 Task: Browse the Ajio website and add beauty products to your wishlist.
Action: Mouse moved to (269, 311)
Screenshot: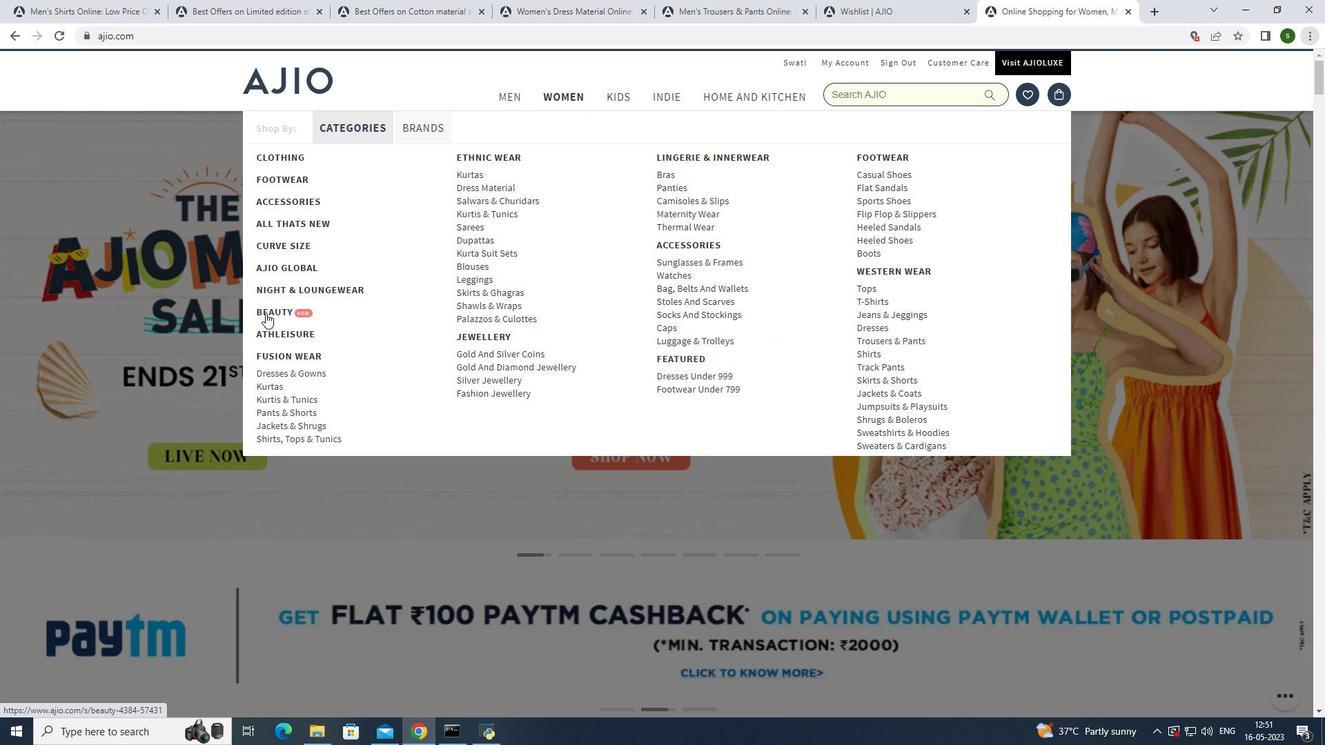 
Action: Mouse pressed left at (269, 311)
Screenshot: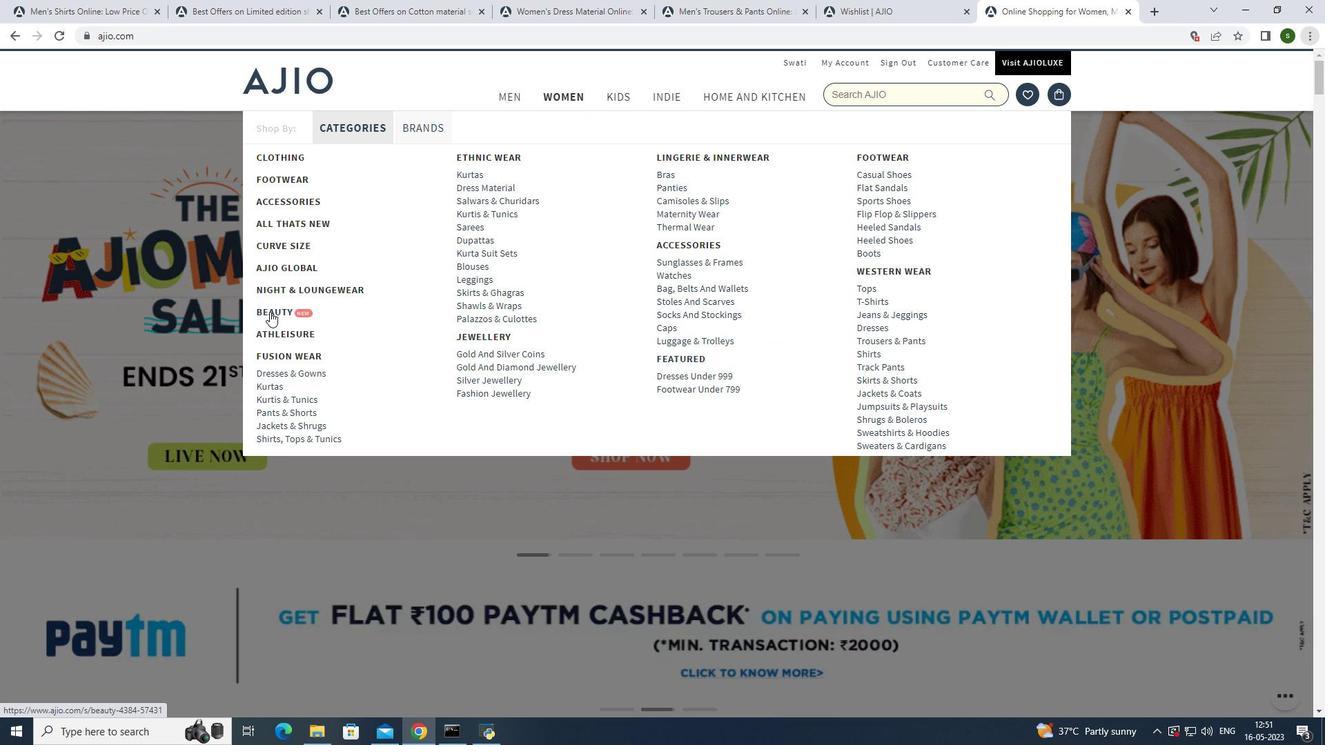 
Action: Mouse moved to (512, 304)
Screenshot: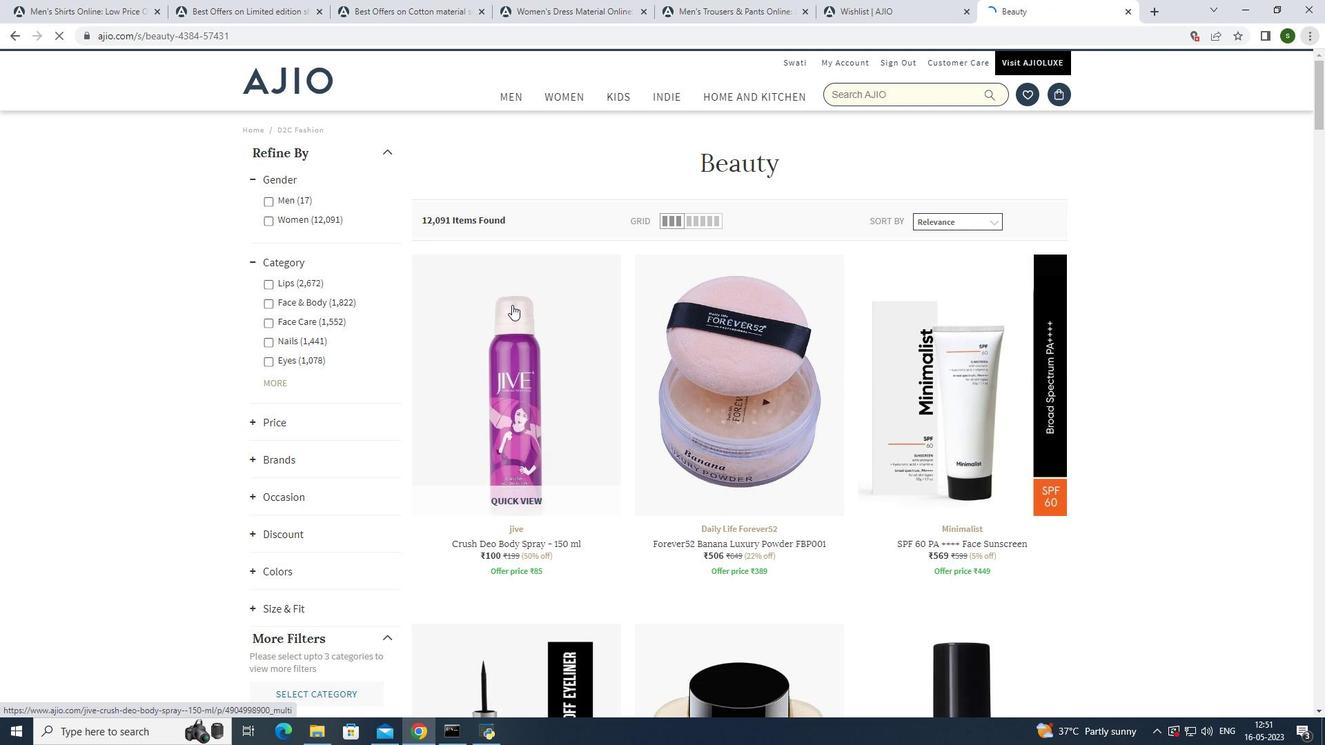 
Action: Mouse scrolled (512, 303) with delta (0, 0)
Screenshot: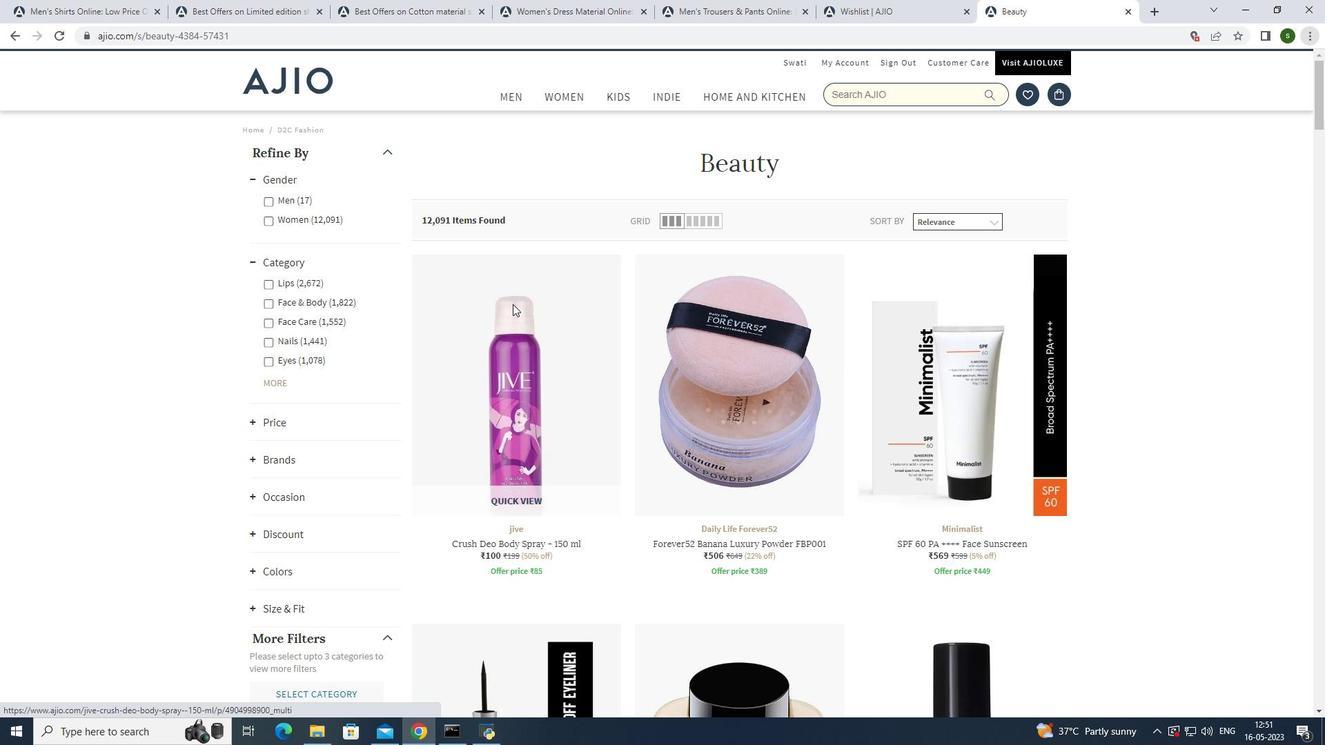 
Action: Mouse scrolled (512, 303) with delta (0, 0)
Screenshot: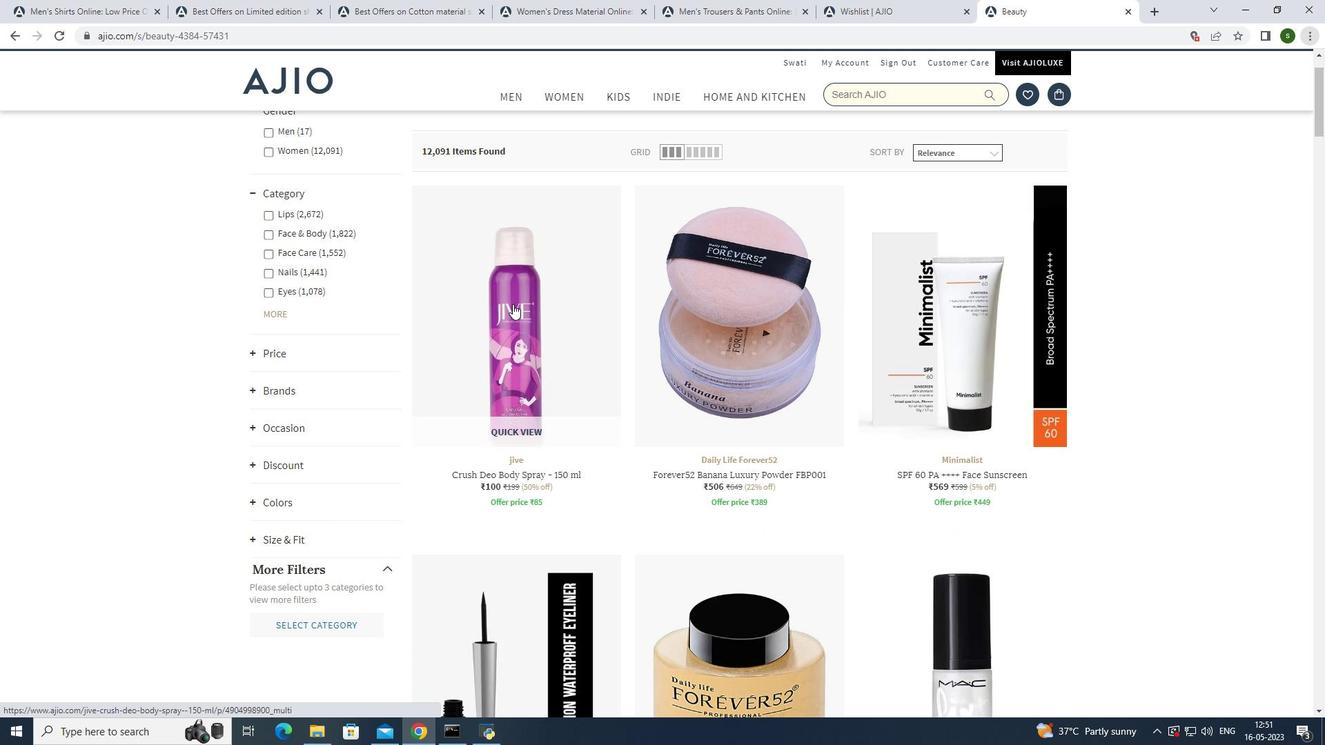 
Action: Mouse scrolled (512, 303) with delta (0, 0)
Screenshot: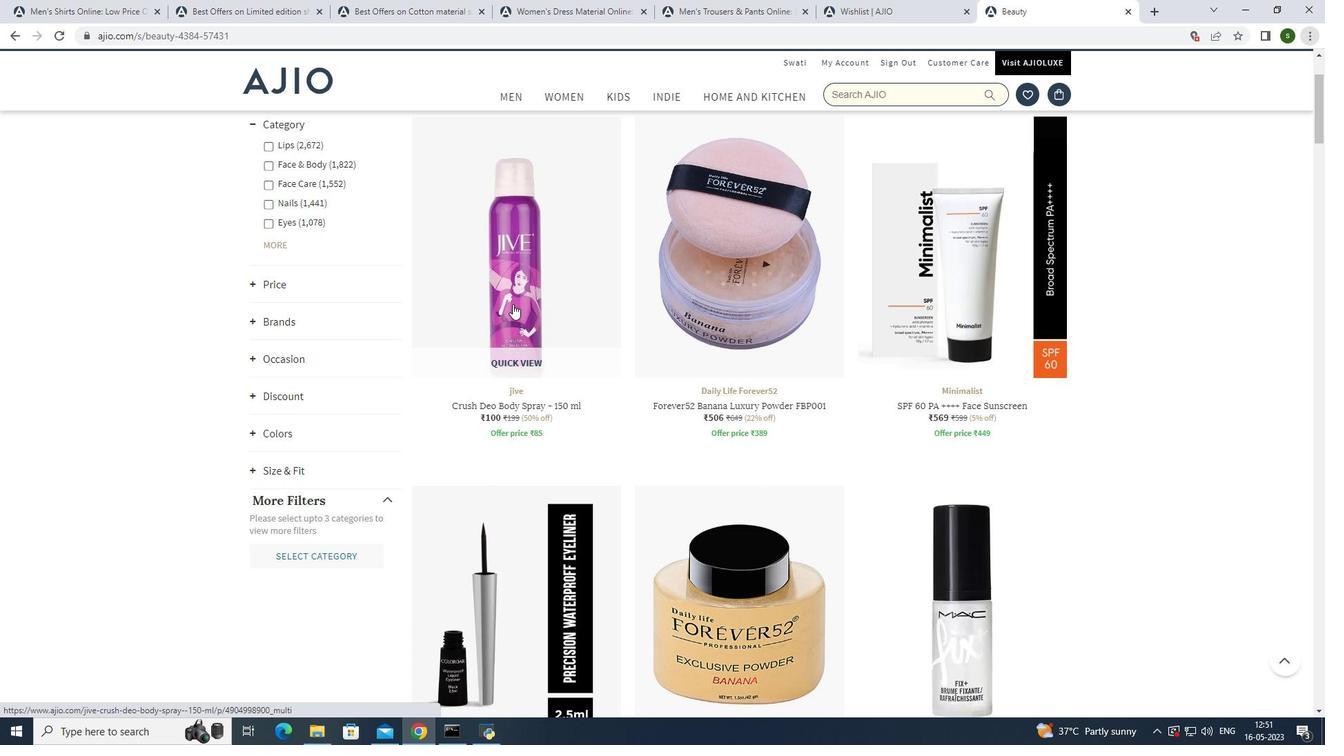 
Action: Mouse scrolled (512, 303) with delta (0, 0)
Screenshot: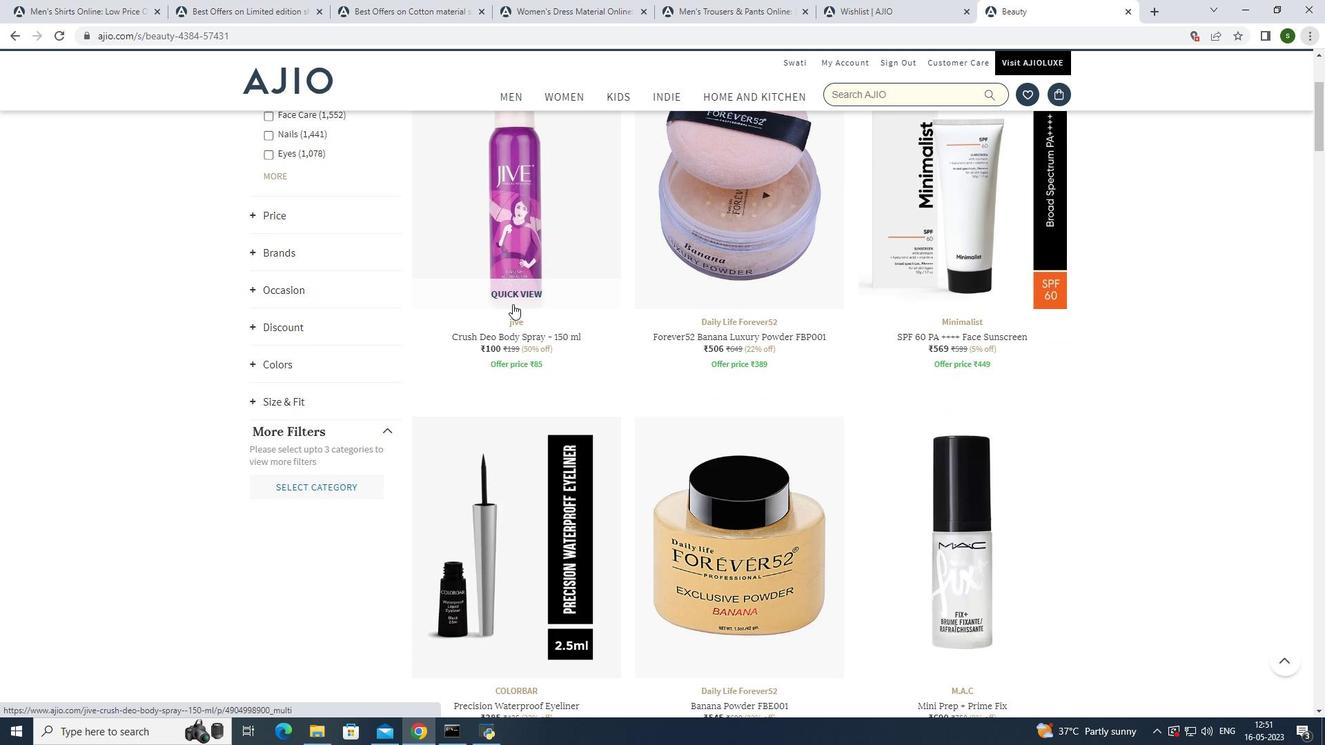 
Action: Mouse scrolled (512, 303) with delta (0, 0)
Screenshot: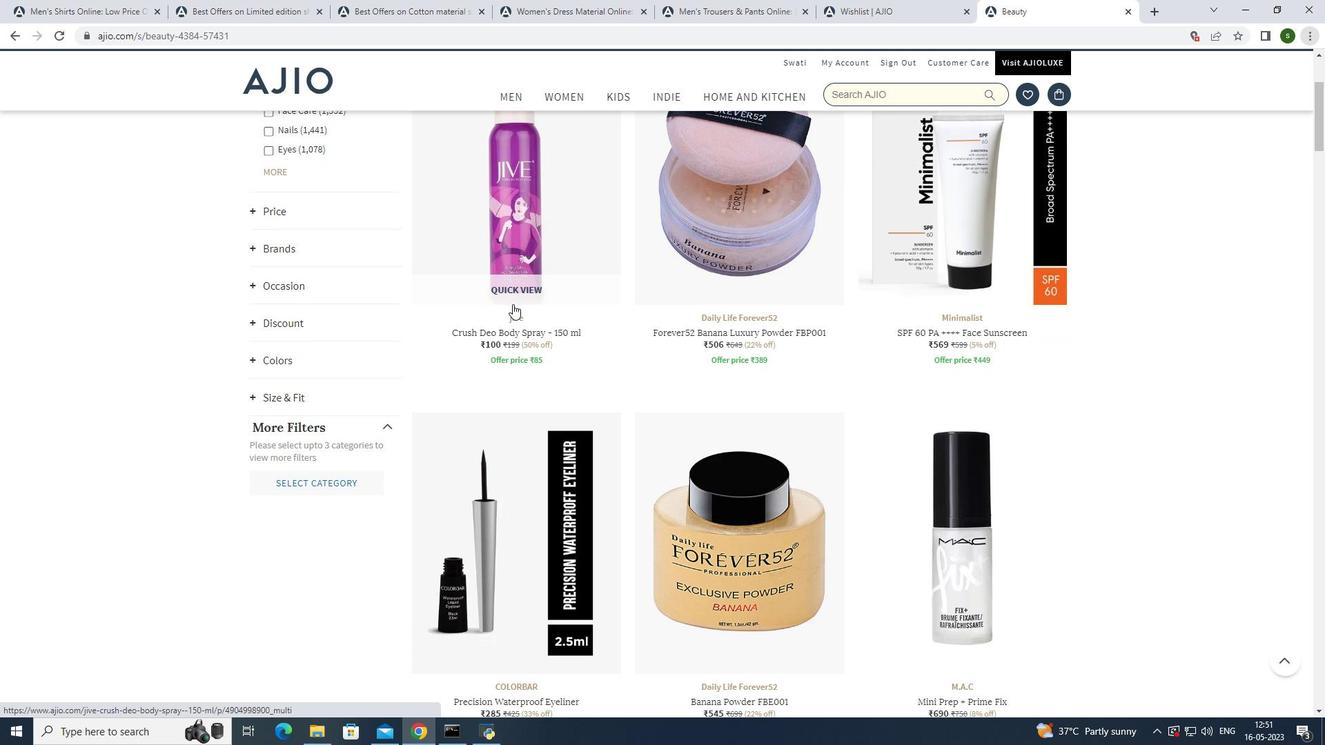 
Action: Mouse scrolled (512, 303) with delta (0, 0)
Screenshot: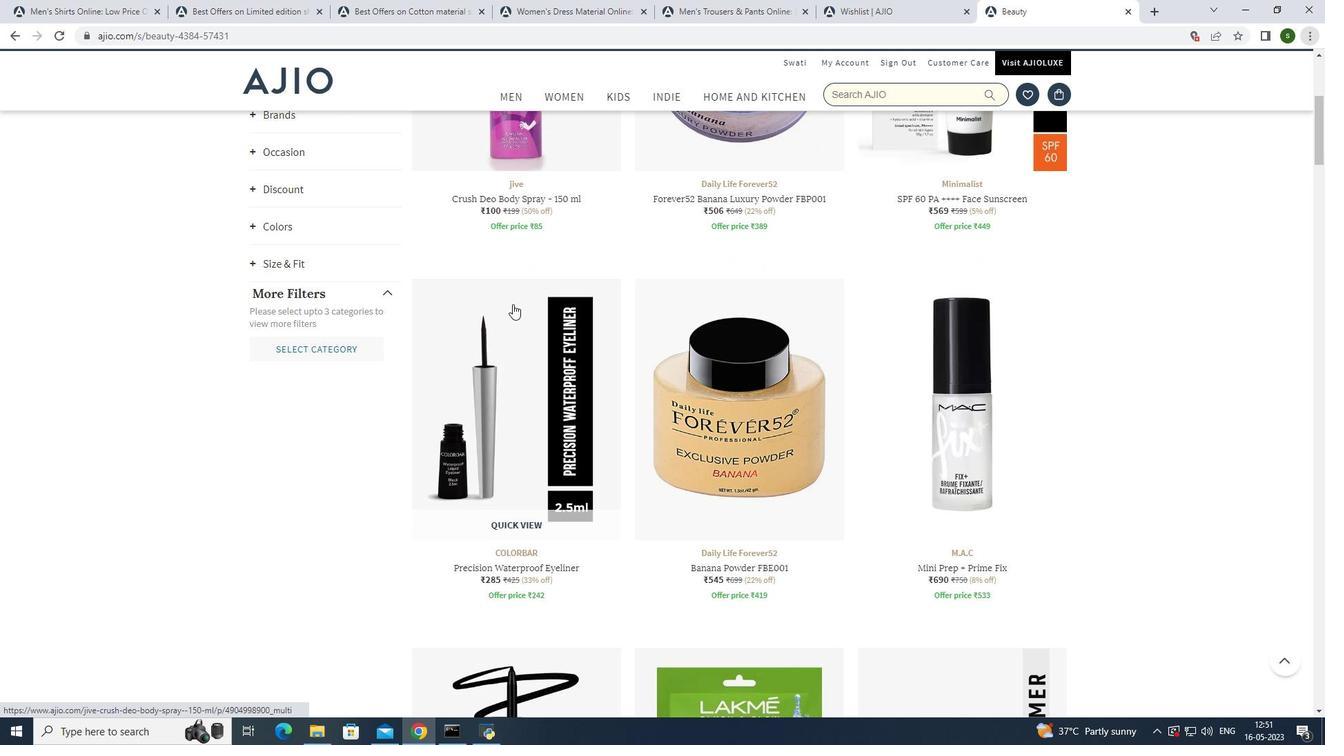 
Action: Mouse scrolled (512, 303) with delta (0, 0)
Screenshot: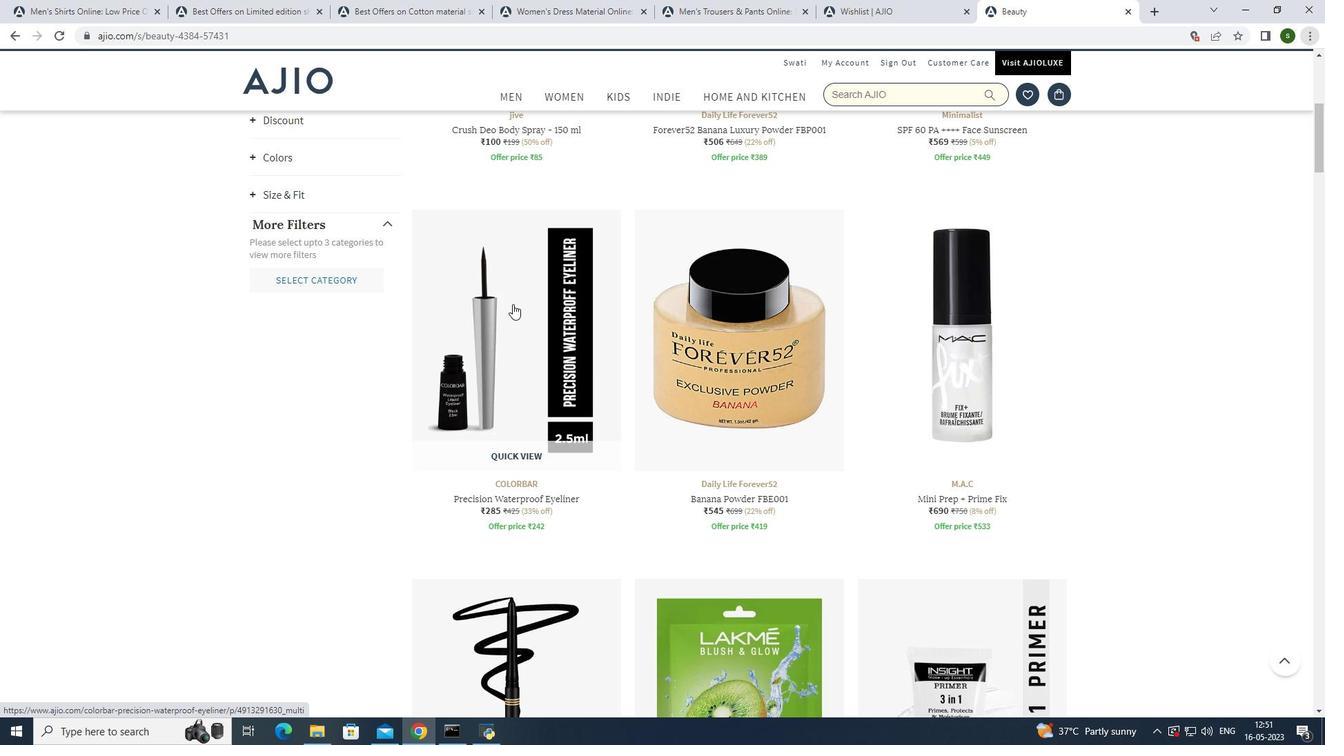 
Action: Mouse scrolled (512, 303) with delta (0, 0)
Screenshot: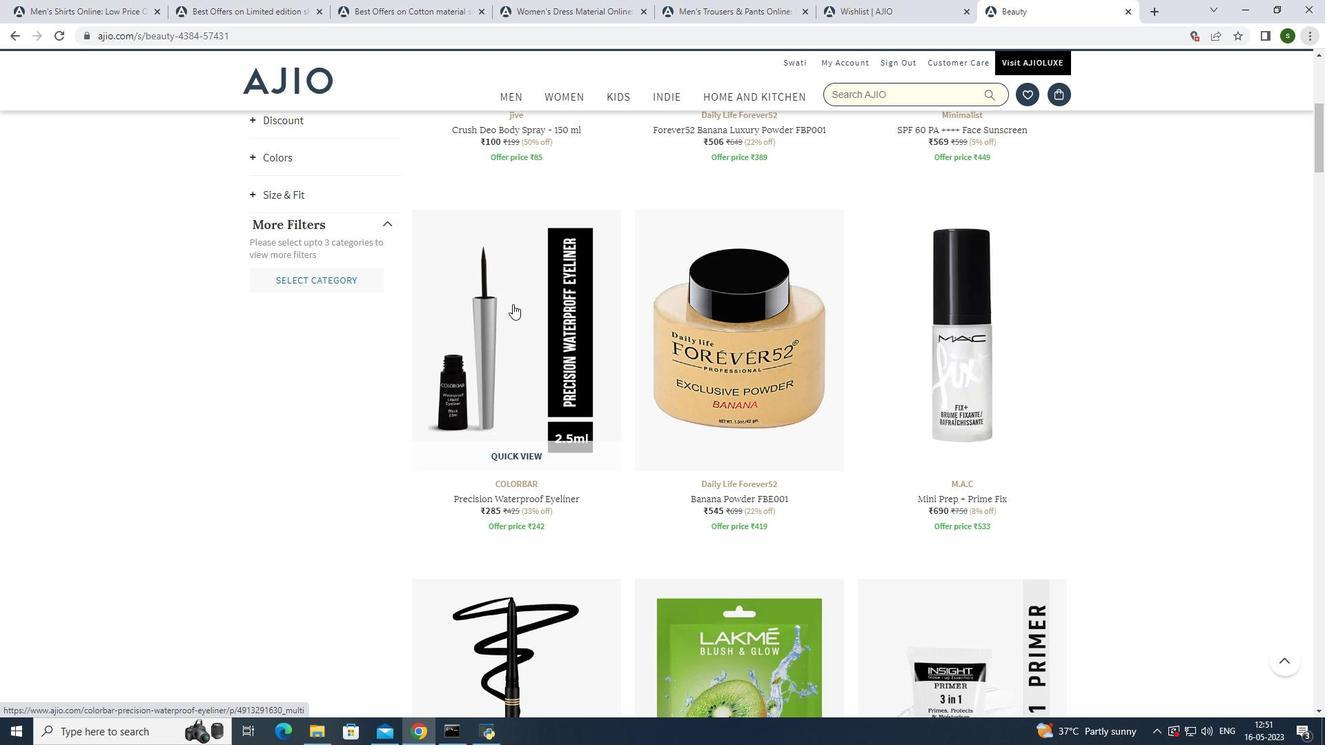 
Action: Mouse scrolled (512, 303) with delta (0, 0)
Screenshot: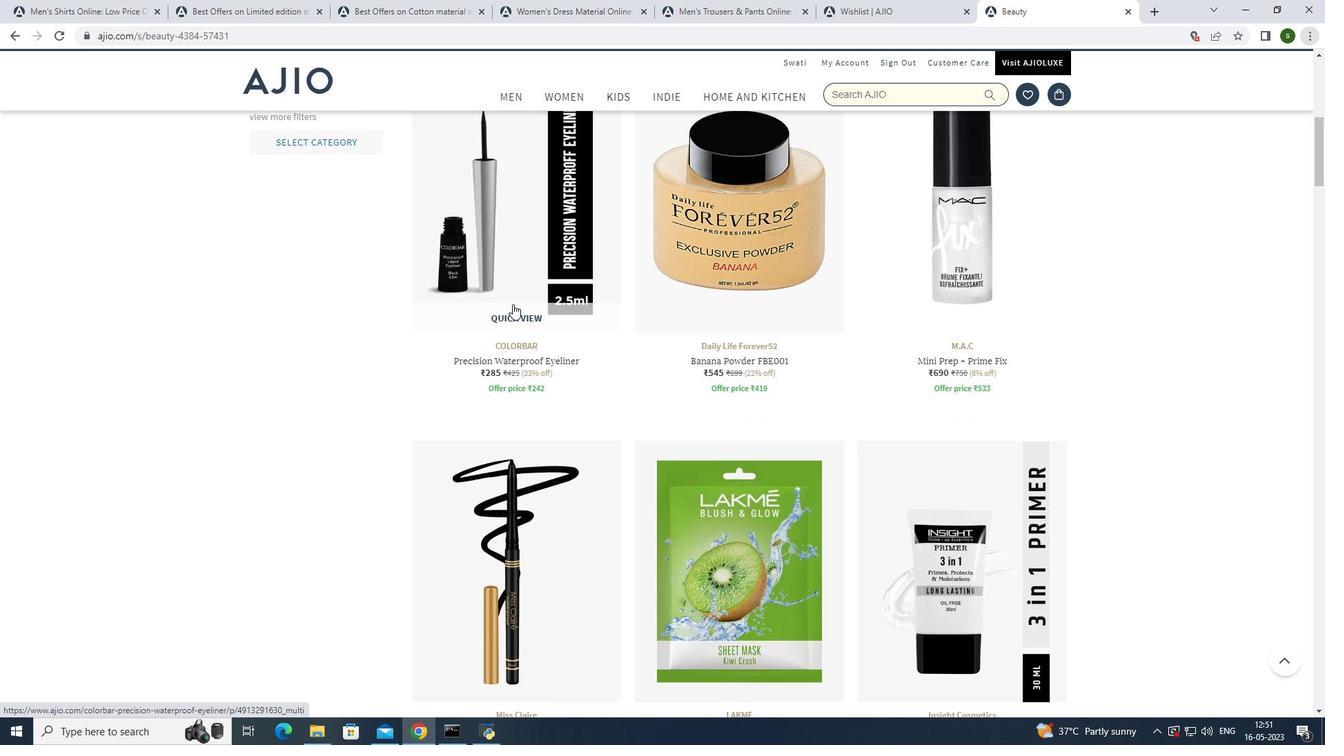 
Action: Mouse scrolled (512, 303) with delta (0, 0)
Screenshot: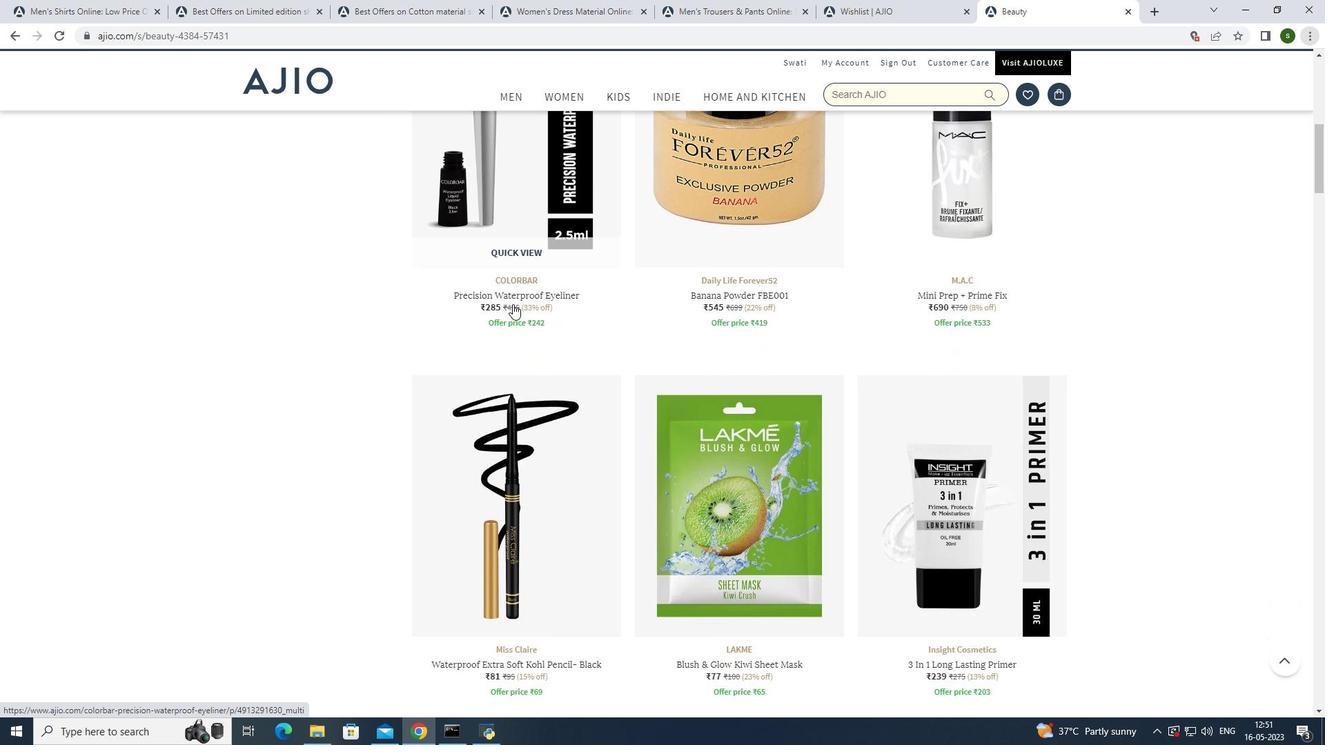 
Action: Mouse scrolled (512, 303) with delta (0, 0)
Screenshot: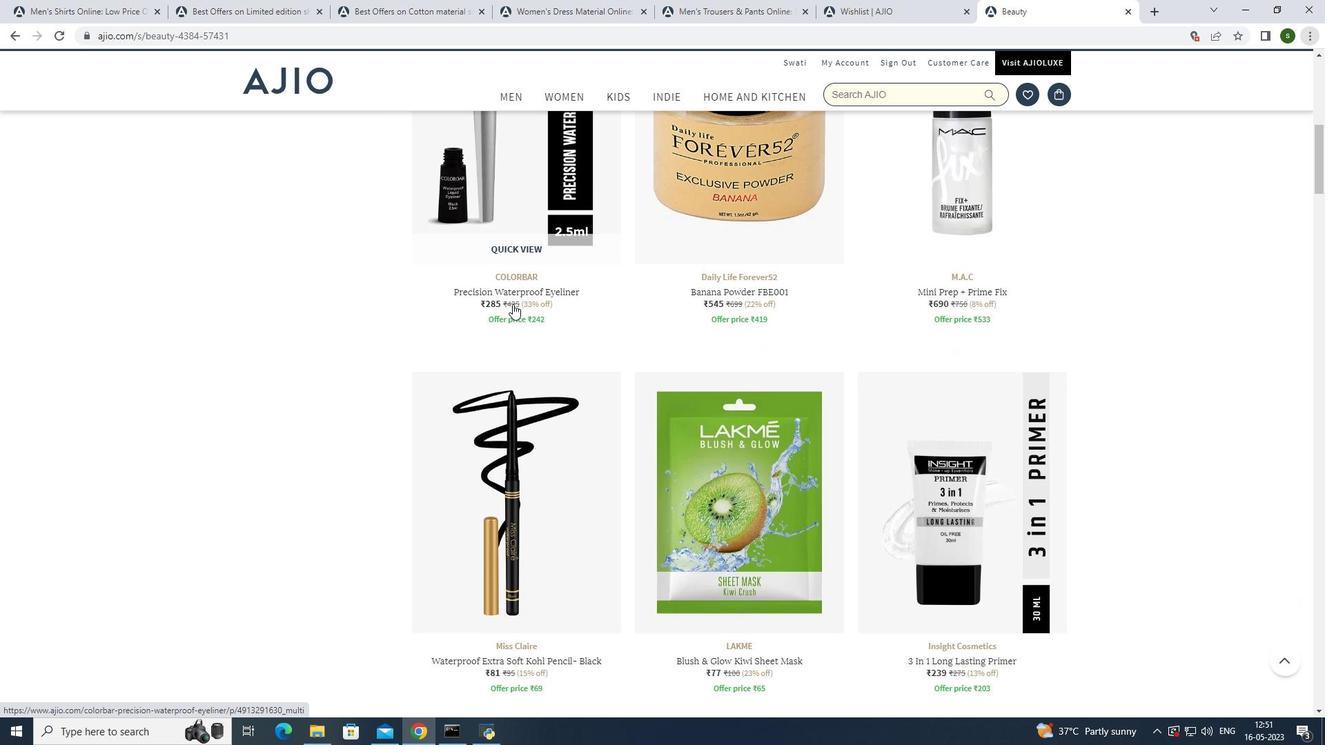 
Action: Mouse scrolled (512, 303) with delta (0, 0)
Screenshot: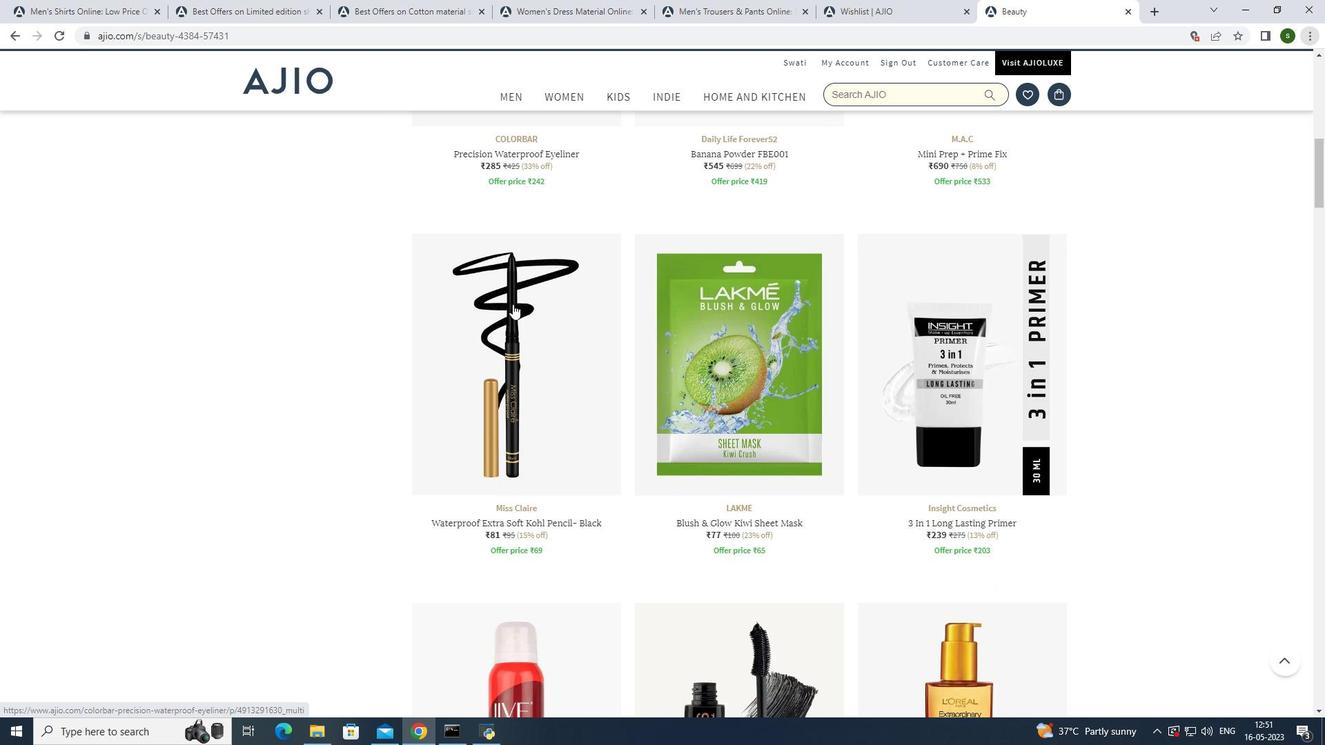 
Action: Mouse scrolled (512, 303) with delta (0, 0)
Screenshot: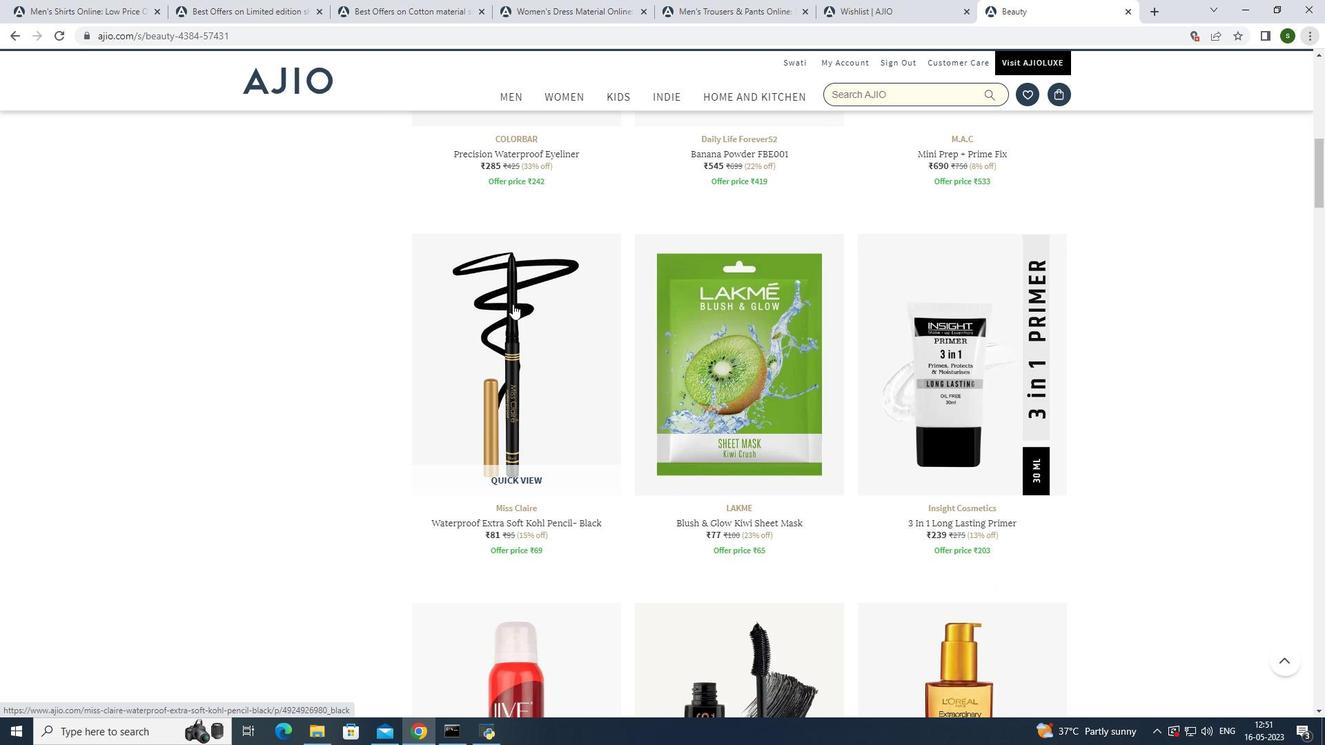 
Action: Mouse scrolled (512, 303) with delta (0, 0)
Screenshot: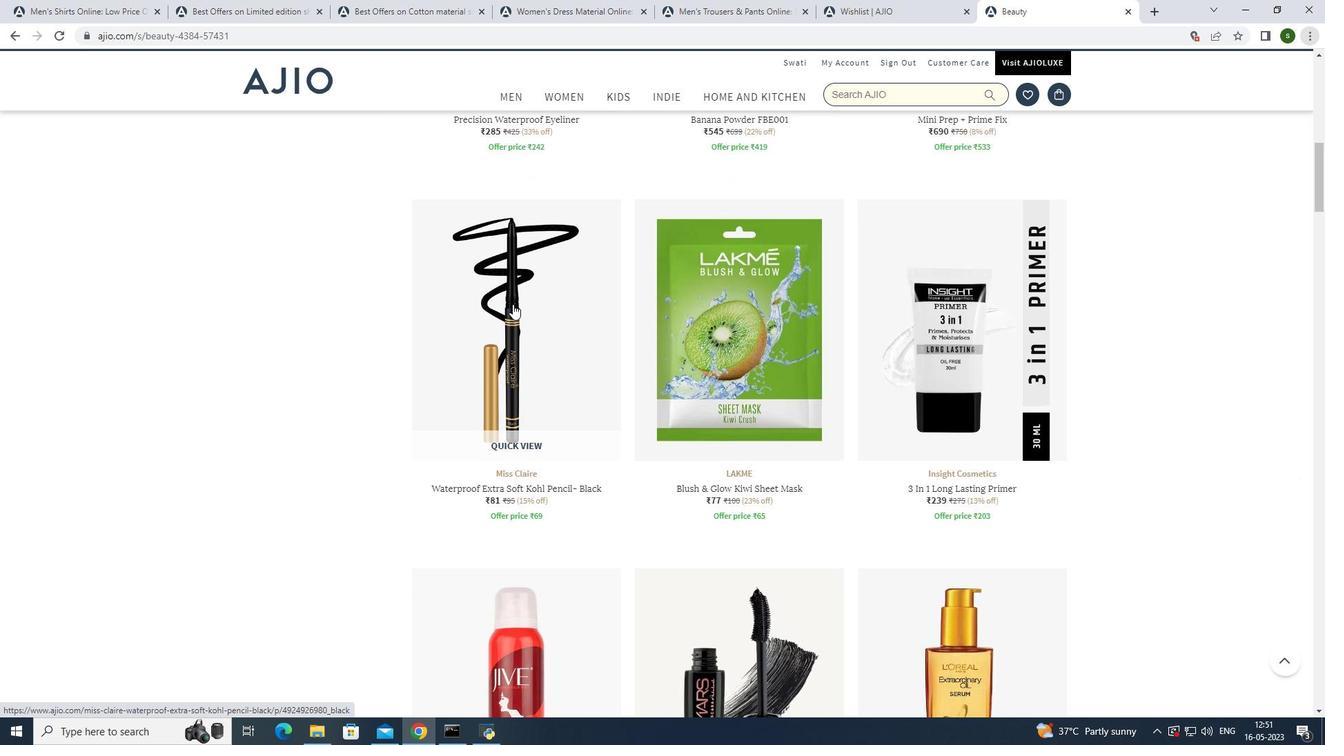 
Action: Mouse scrolled (512, 303) with delta (0, 0)
Screenshot: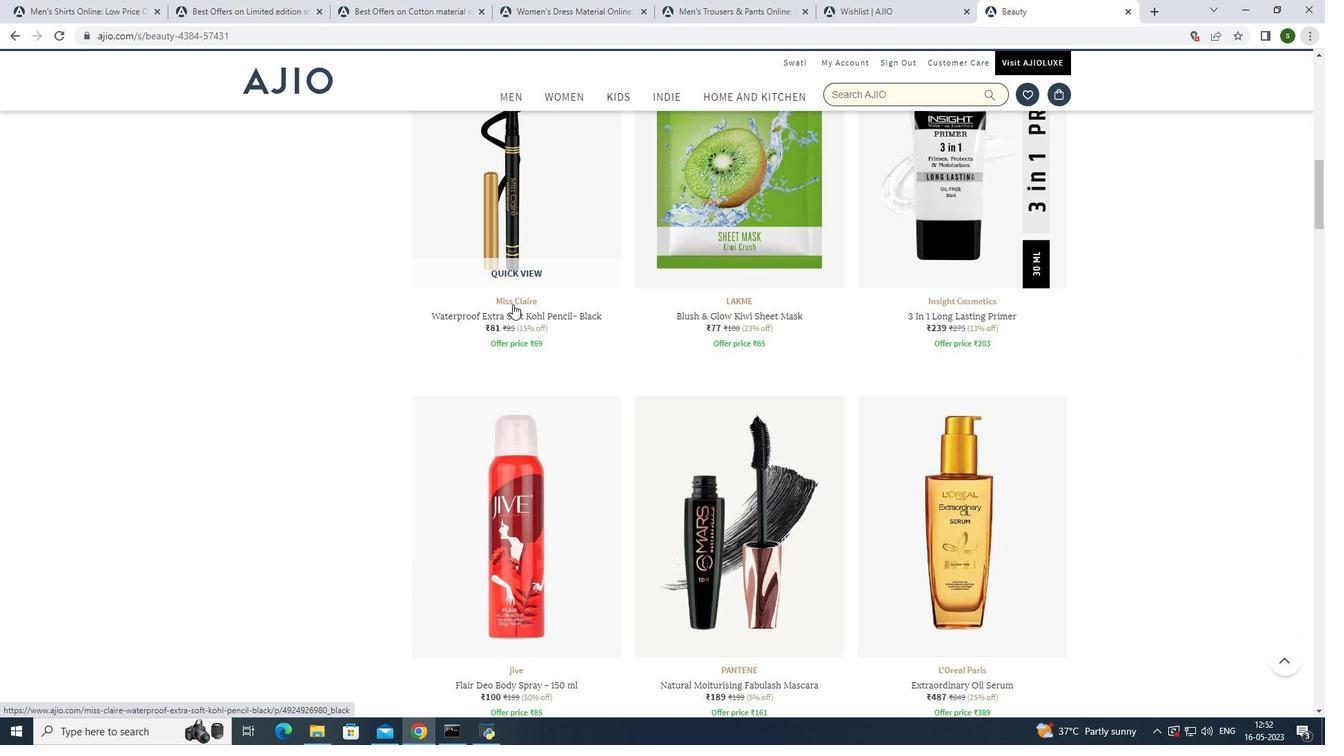 
Action: Mouse scrolled (512, 303) with delta (0, 0)
Screenshot: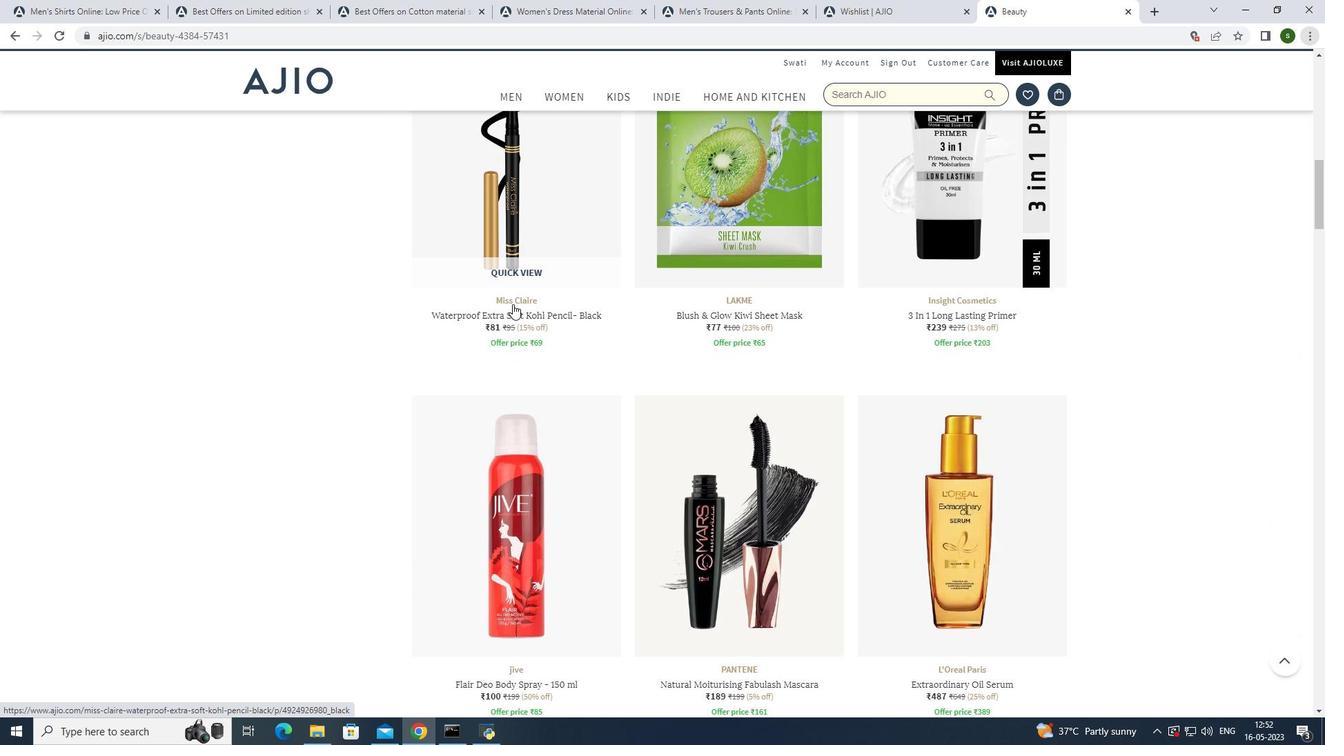 
Action: Mouse scrolled (512, 303) with delta (0, 0)
Screenshot: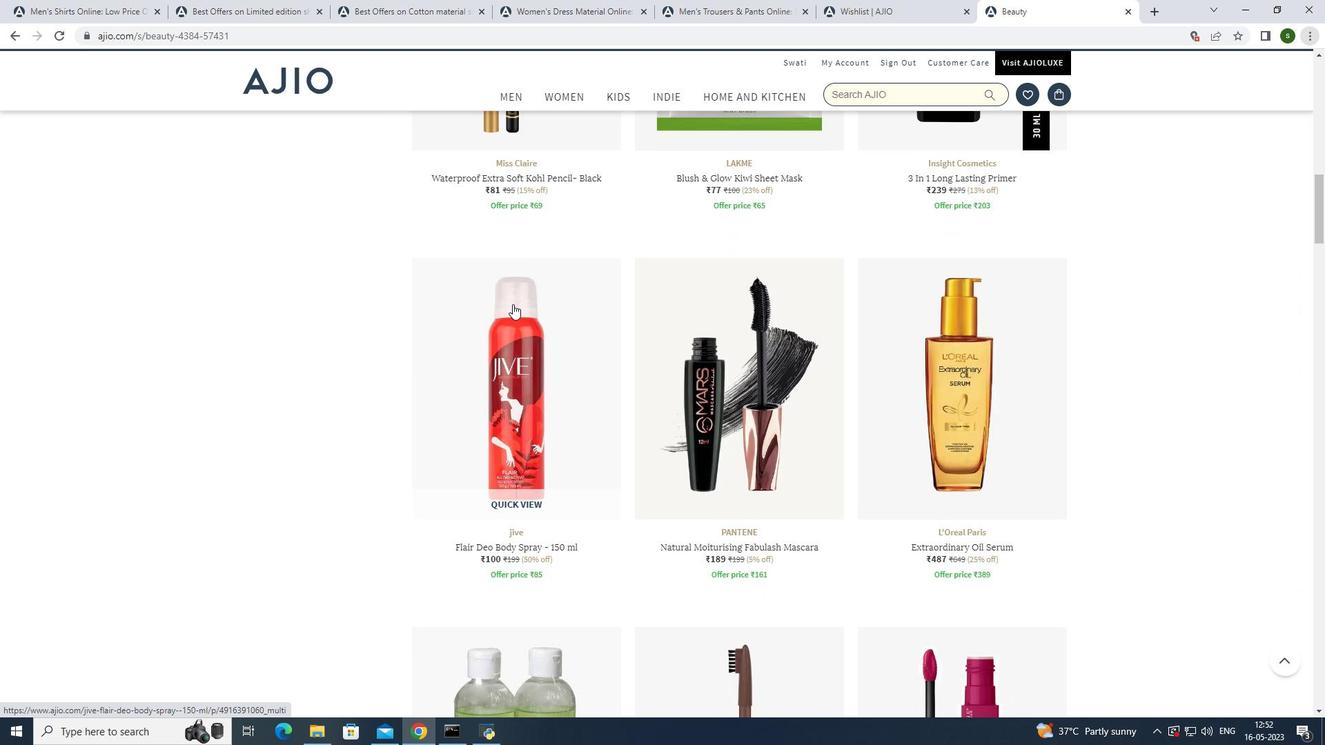 
Action: Mouse scrolled (512, 303) with delta (0, 0)
Screenshot: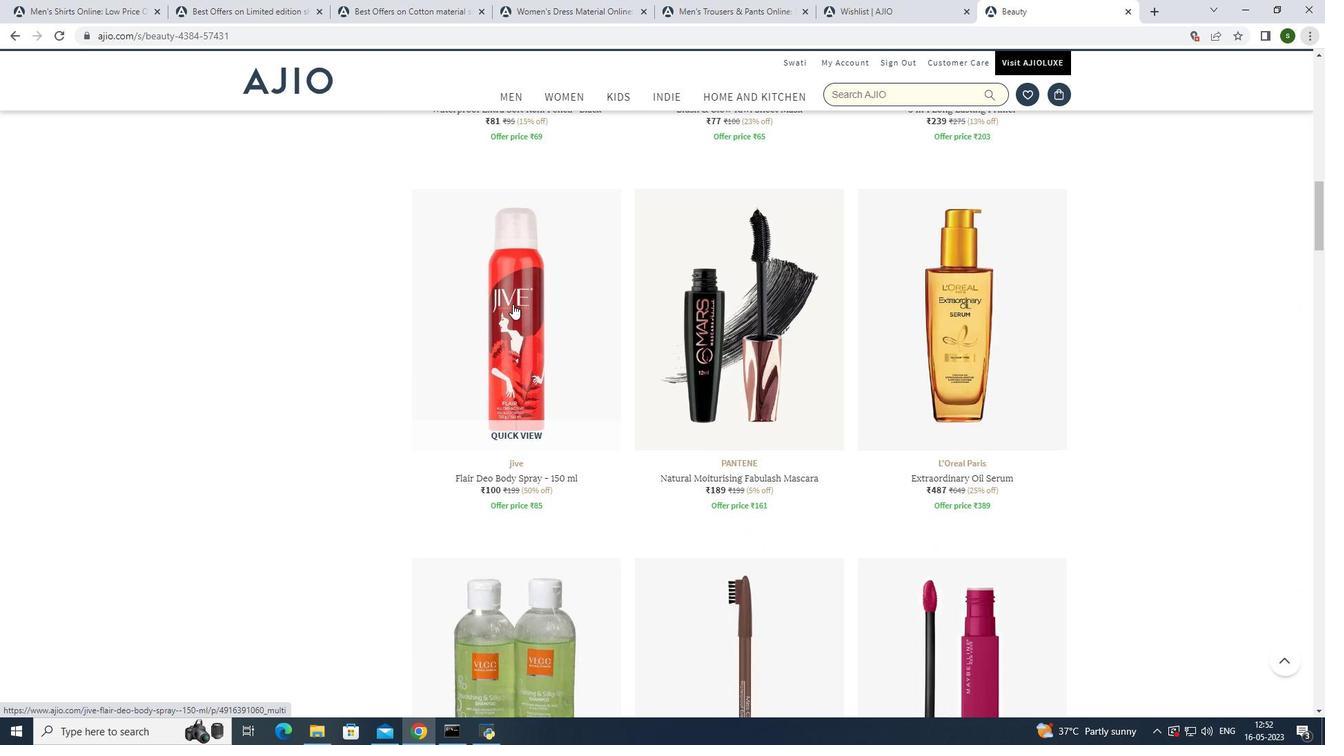 
Action: Mouse scrolled (512, 303) with delta (0, 0)
Screenshot: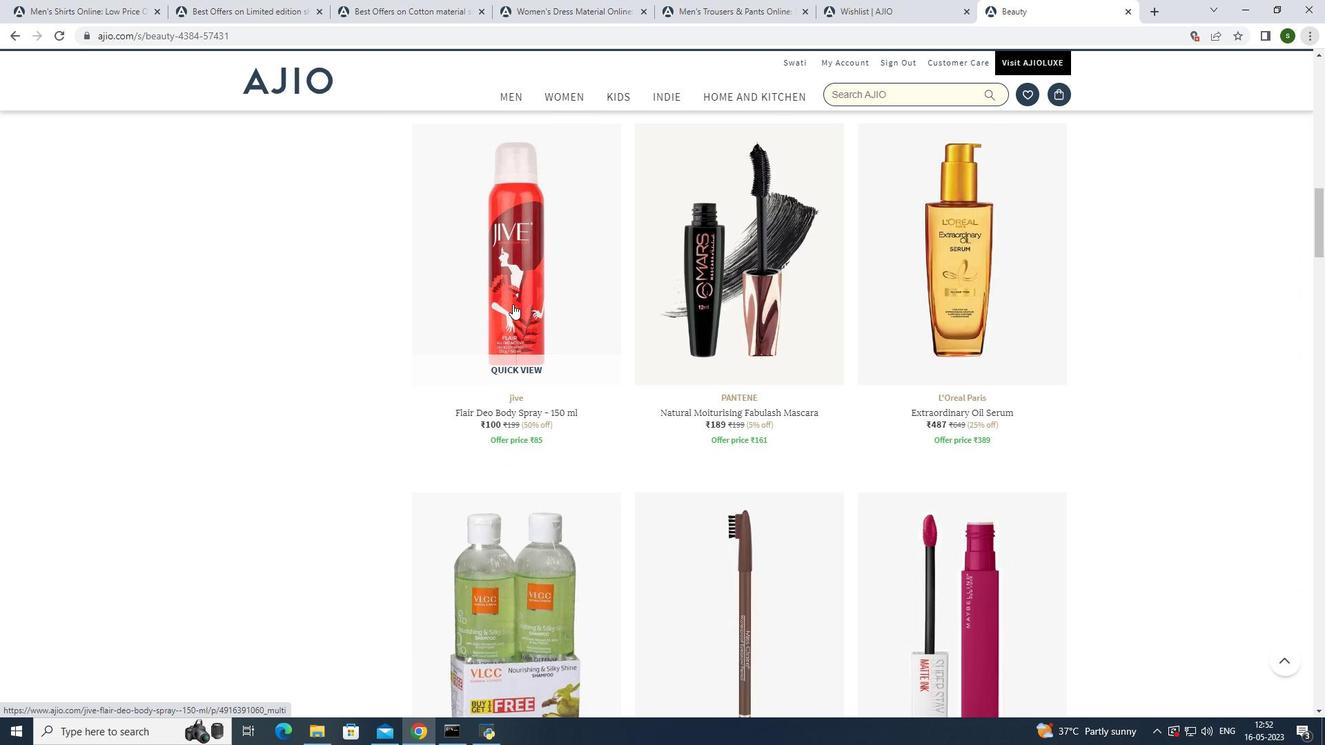
Action: Mouse scrolled (512, 303) with delta (0, 0)
Screenshot: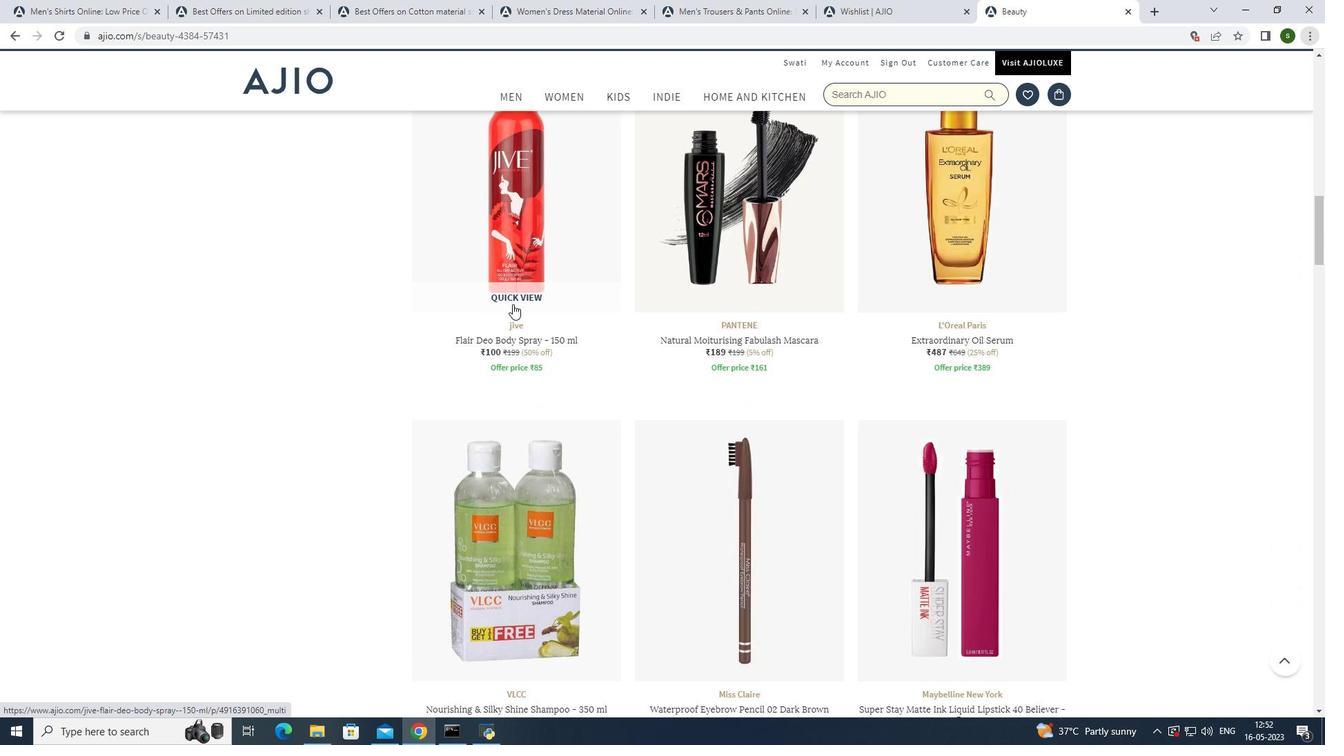 
Action: Mouse scrolled (512, 303) with delta (0, 0)
Screenshot: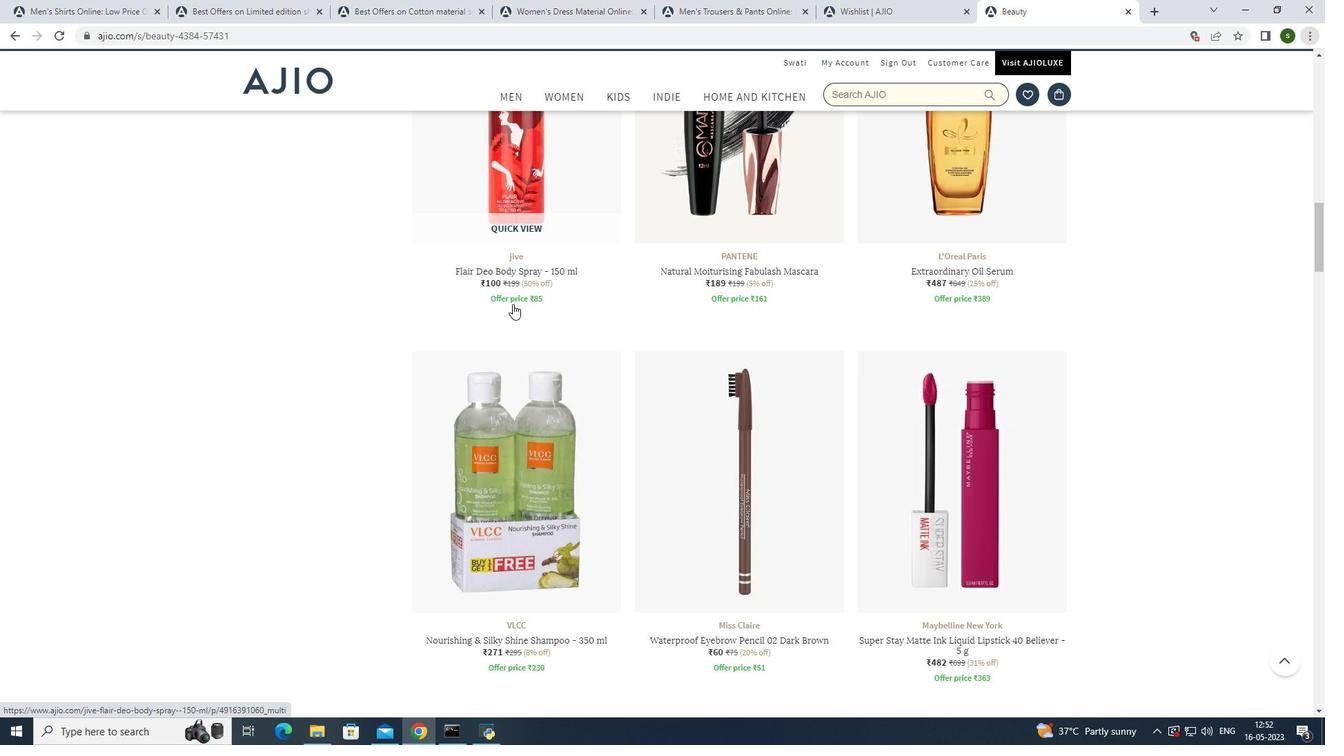 
Action: Mouse scrolled (512, 303) with delta (0, 0)
Screenshot: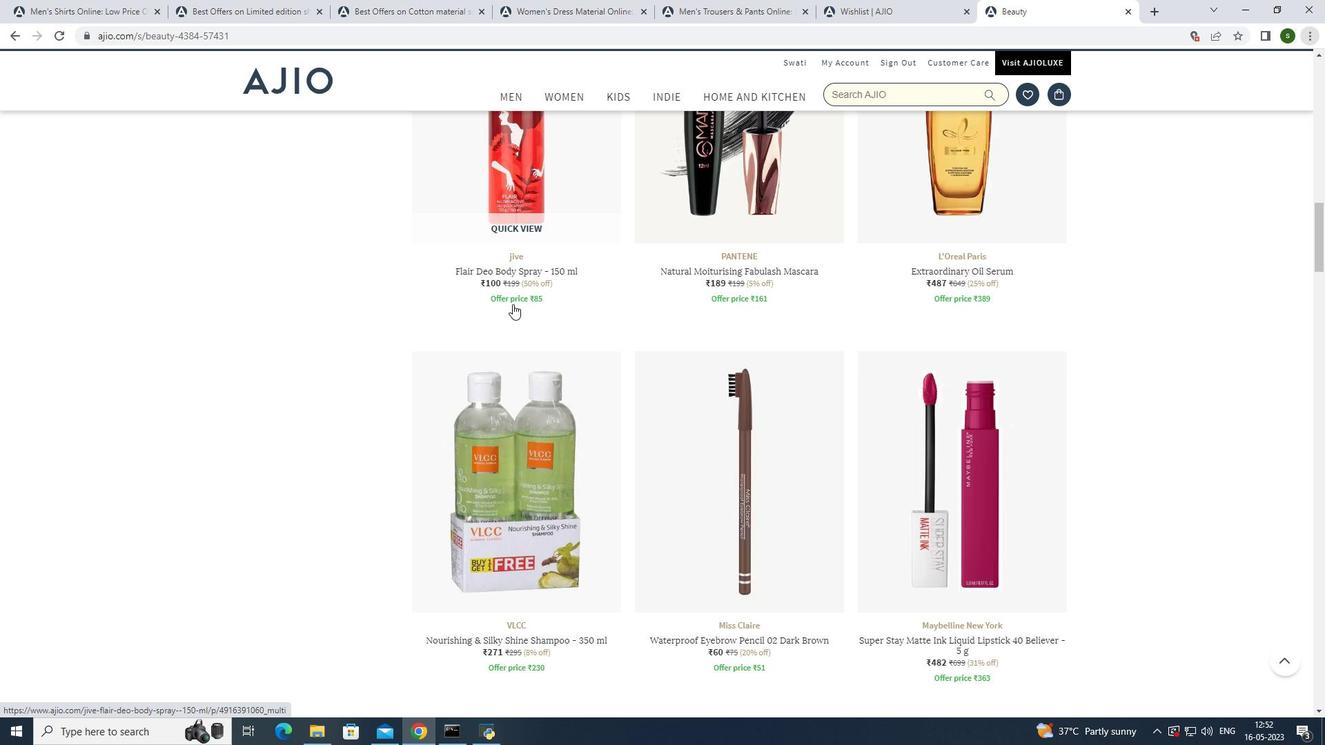 
Action: Mouse scrolled (512, 303) with delta (0, 0)
Screenshot: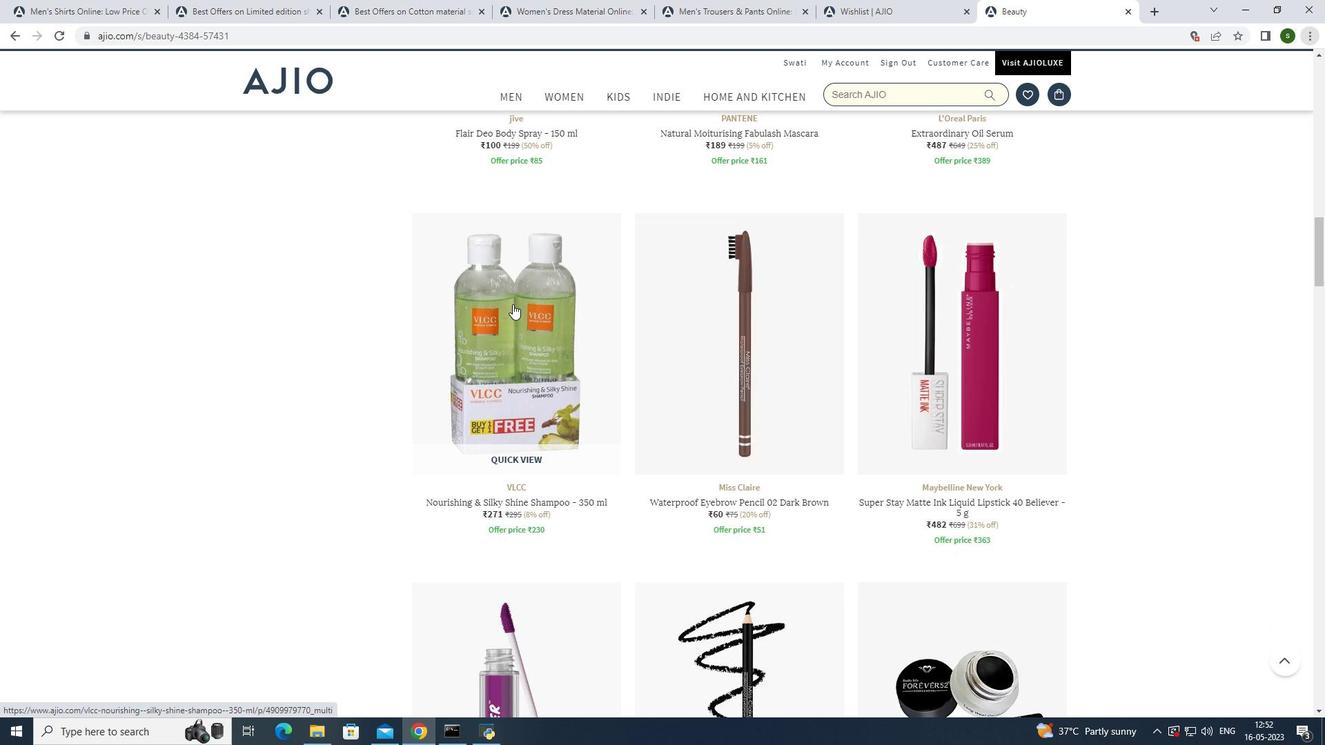 
Action: Mouse scrolled (512, 303) with delta (0, 0)
Screenshot: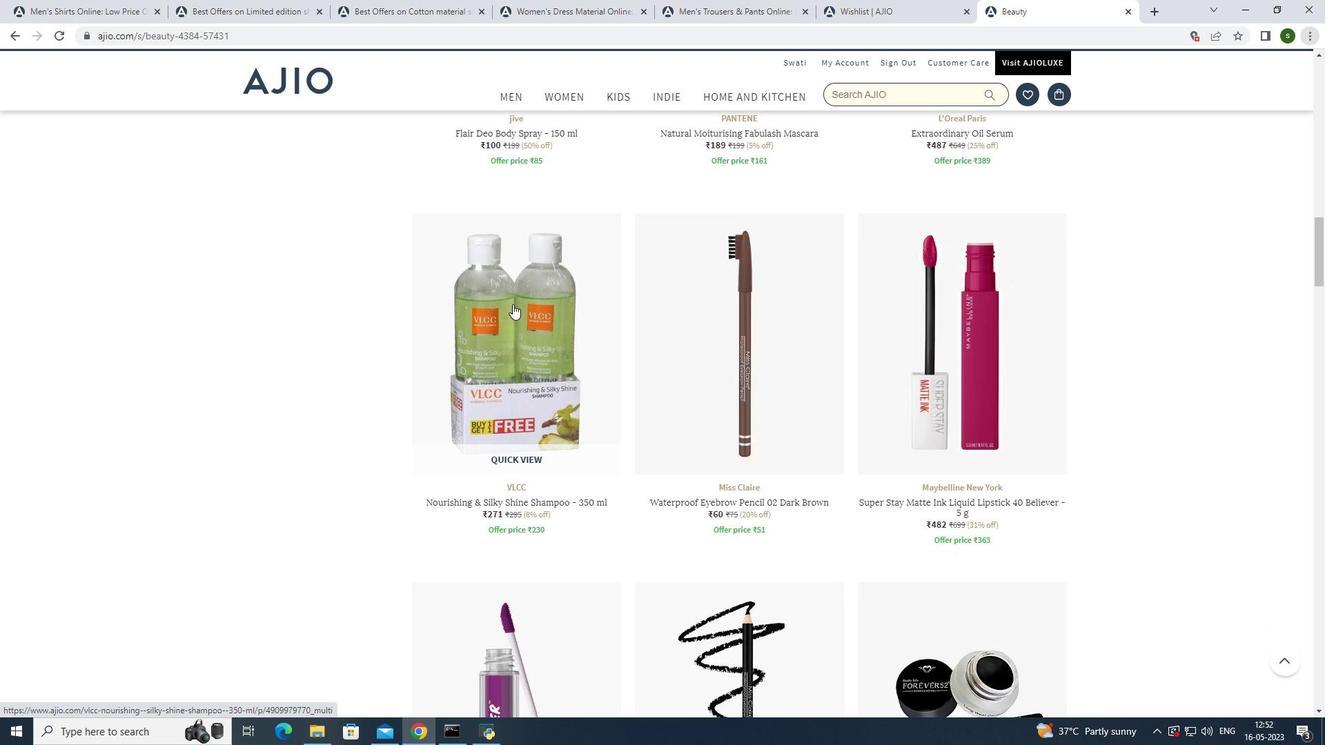 
Action: Mouse moved to (971, 259)
Screenshot: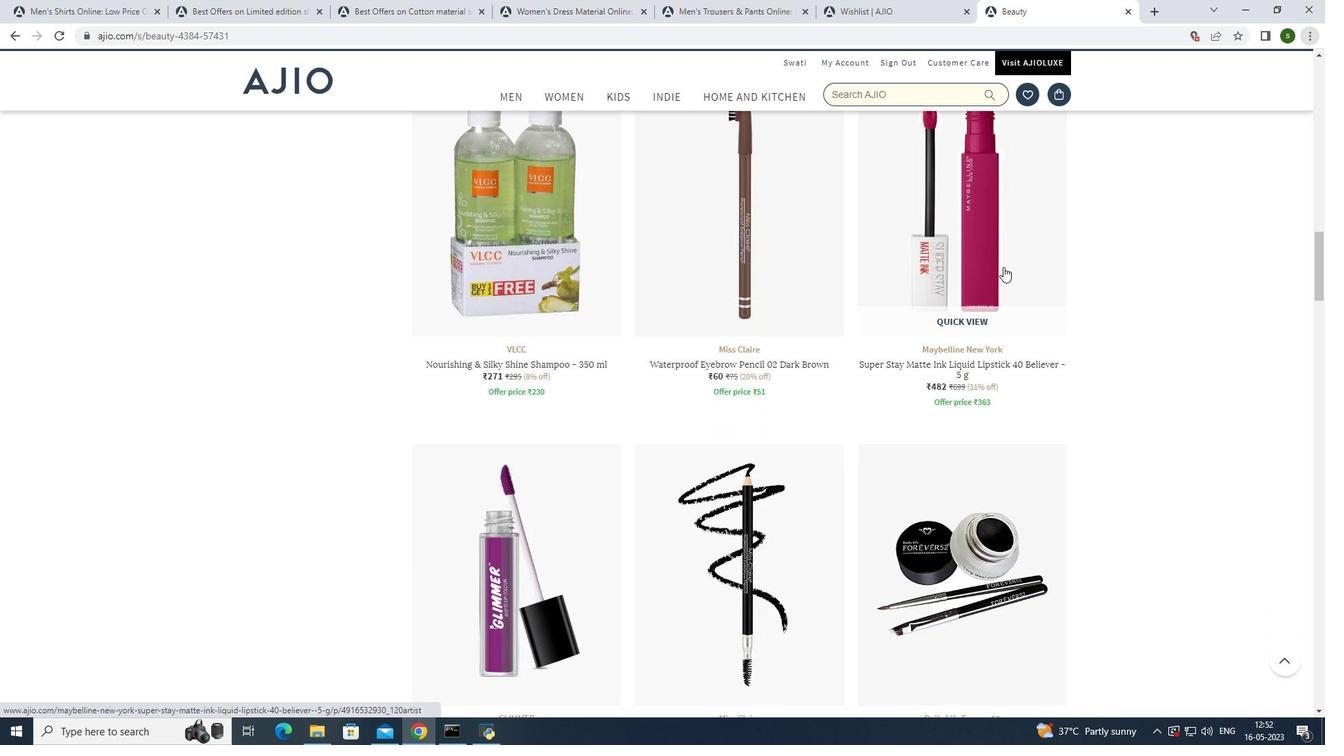 
Action: Mouse pressed left at (971, 259)
Screenshot: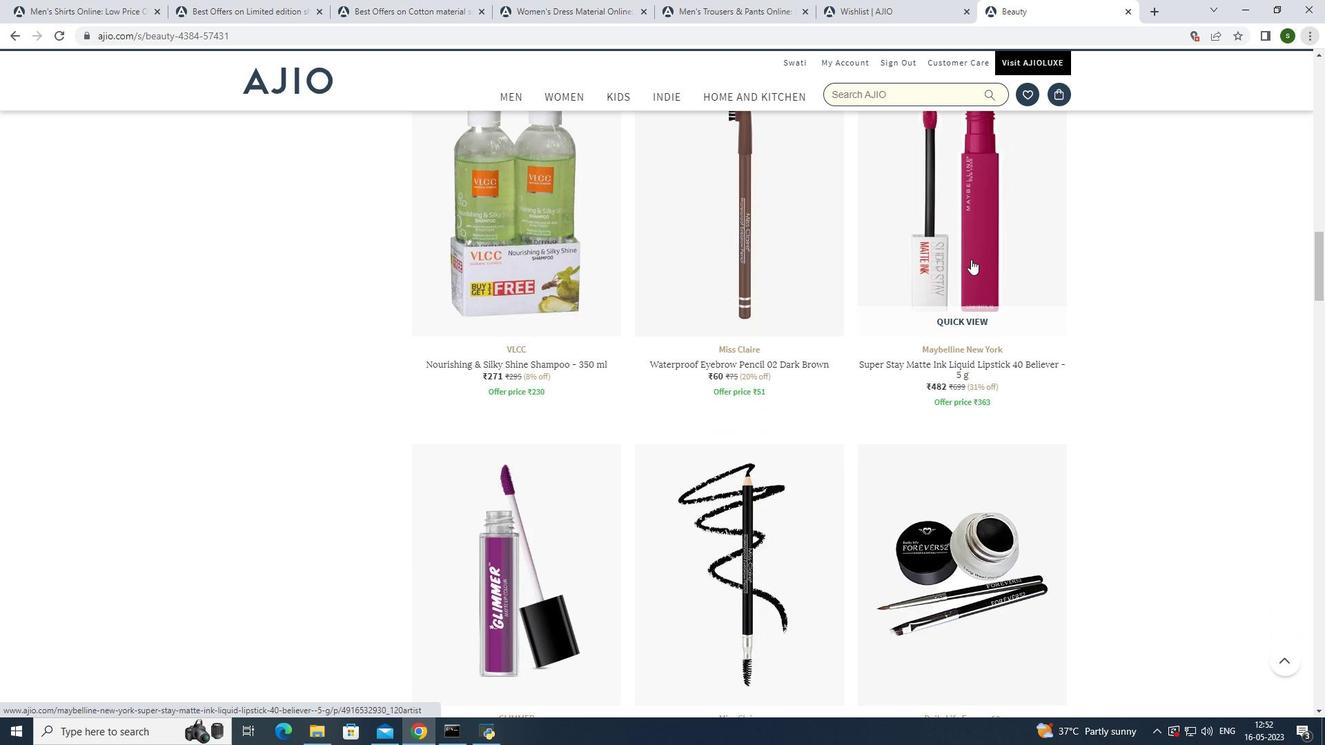 
Action: Mouse moved to (929, 571)
Screenshot: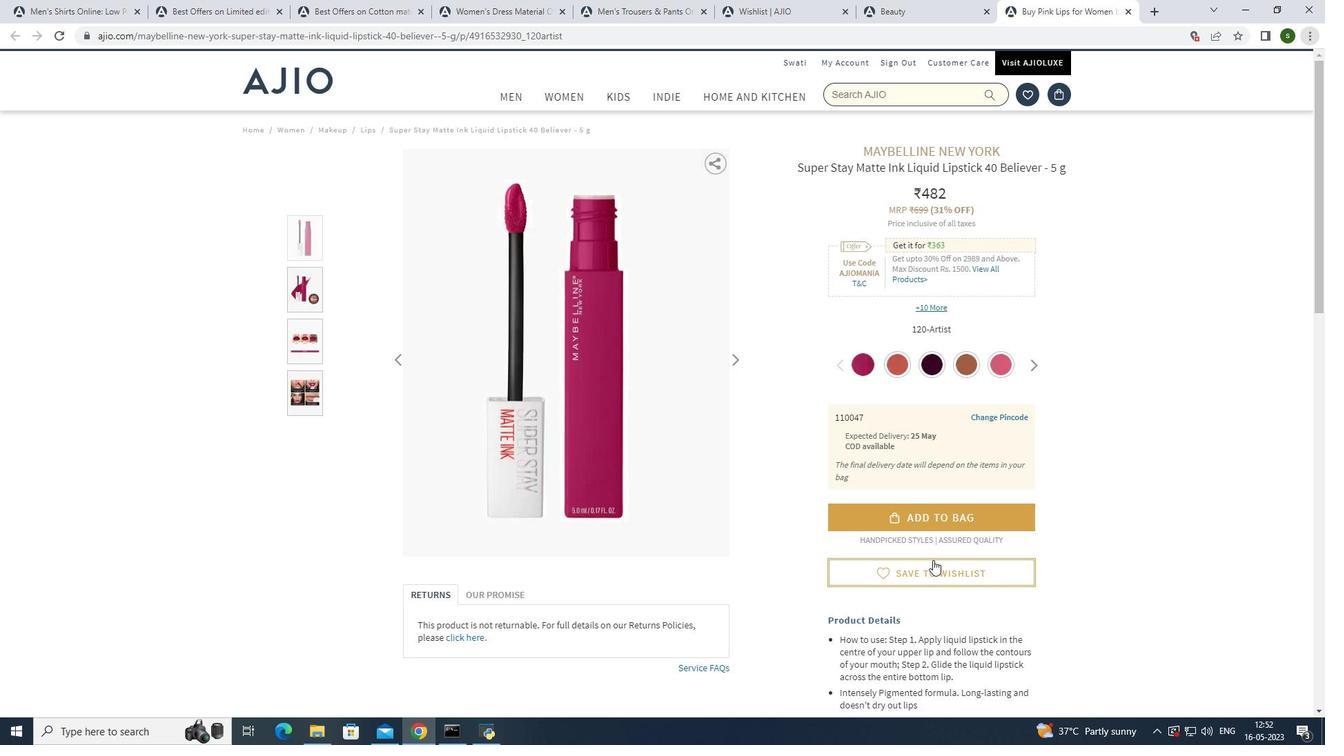 
Action: Mouse pressed left at (929, 571)
Screenshot: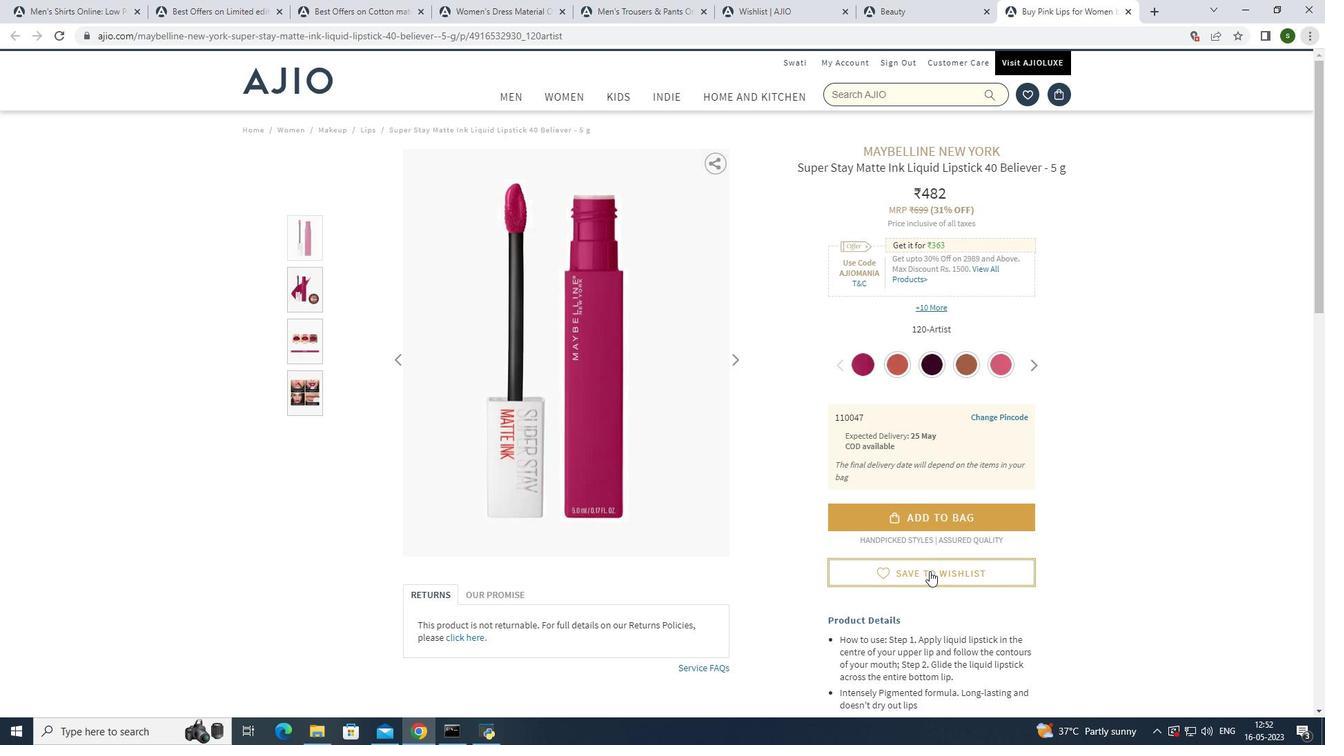
Action: Mouse moved to (922, 0)
Screenshot: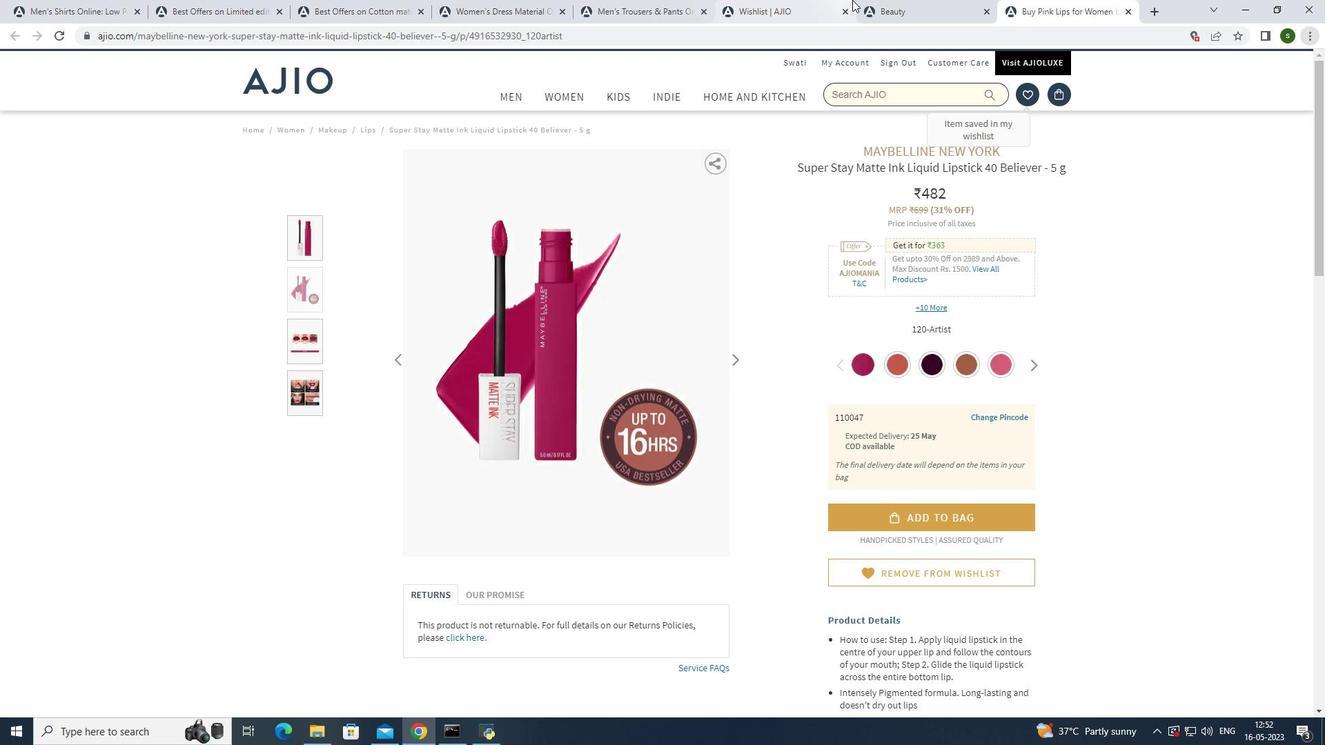 
Action: Mouse pressed left at (922, 0)
Screenshot: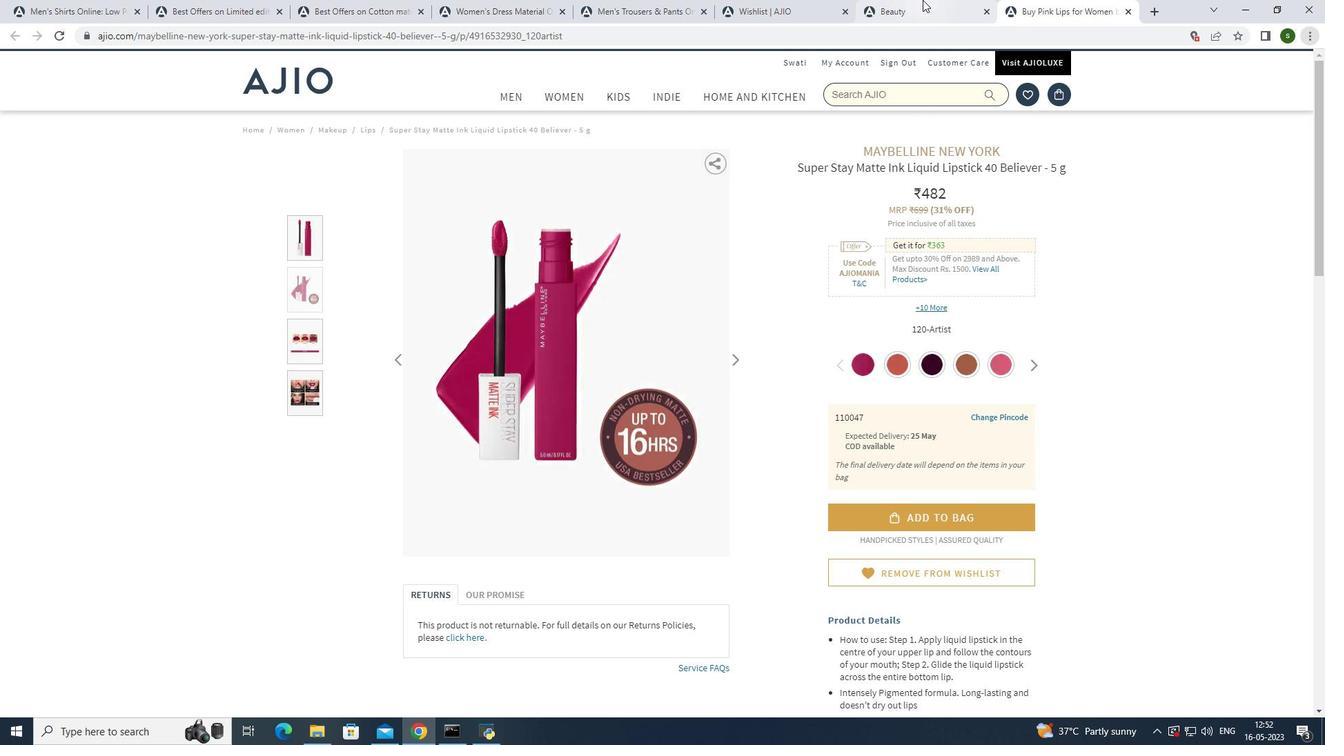 
Action: Mouse moved to (824, 423)
Screenshot: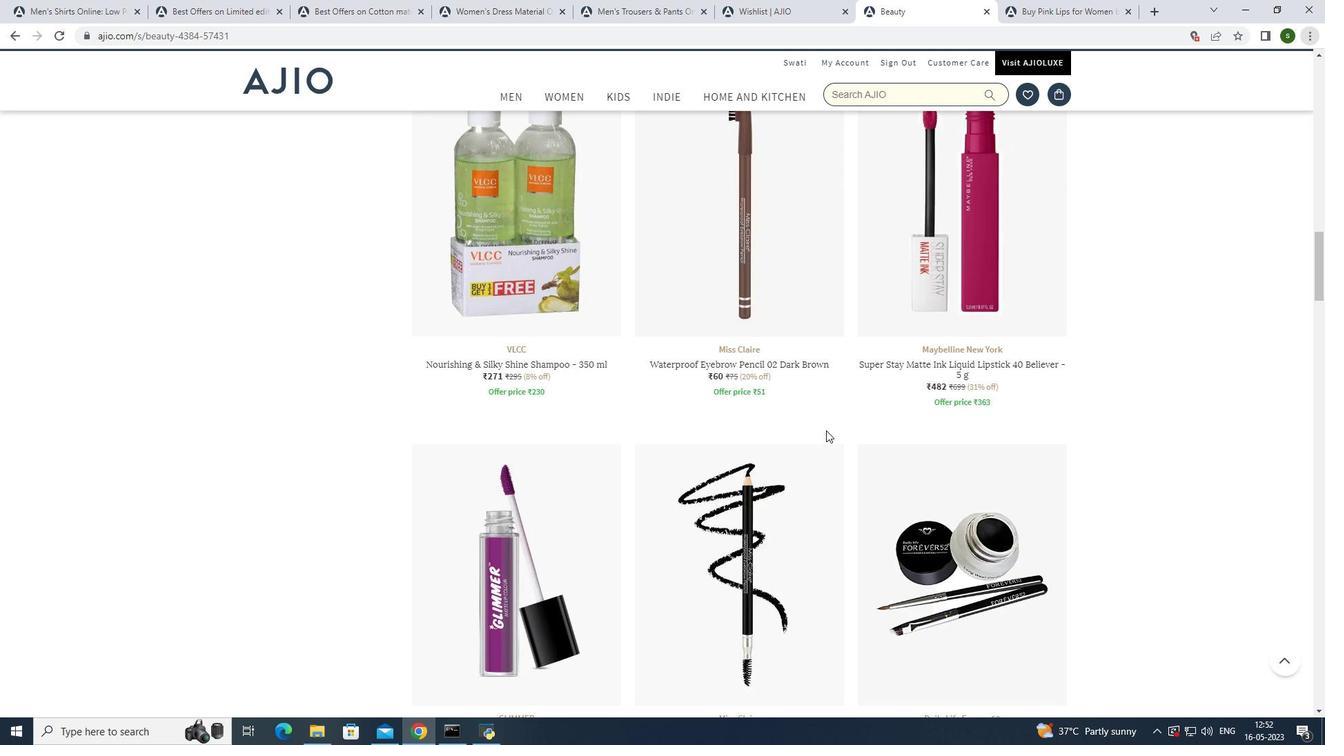 
Action: Mouse scrolled (824, 423) with delta (0, 0)
Screenshot: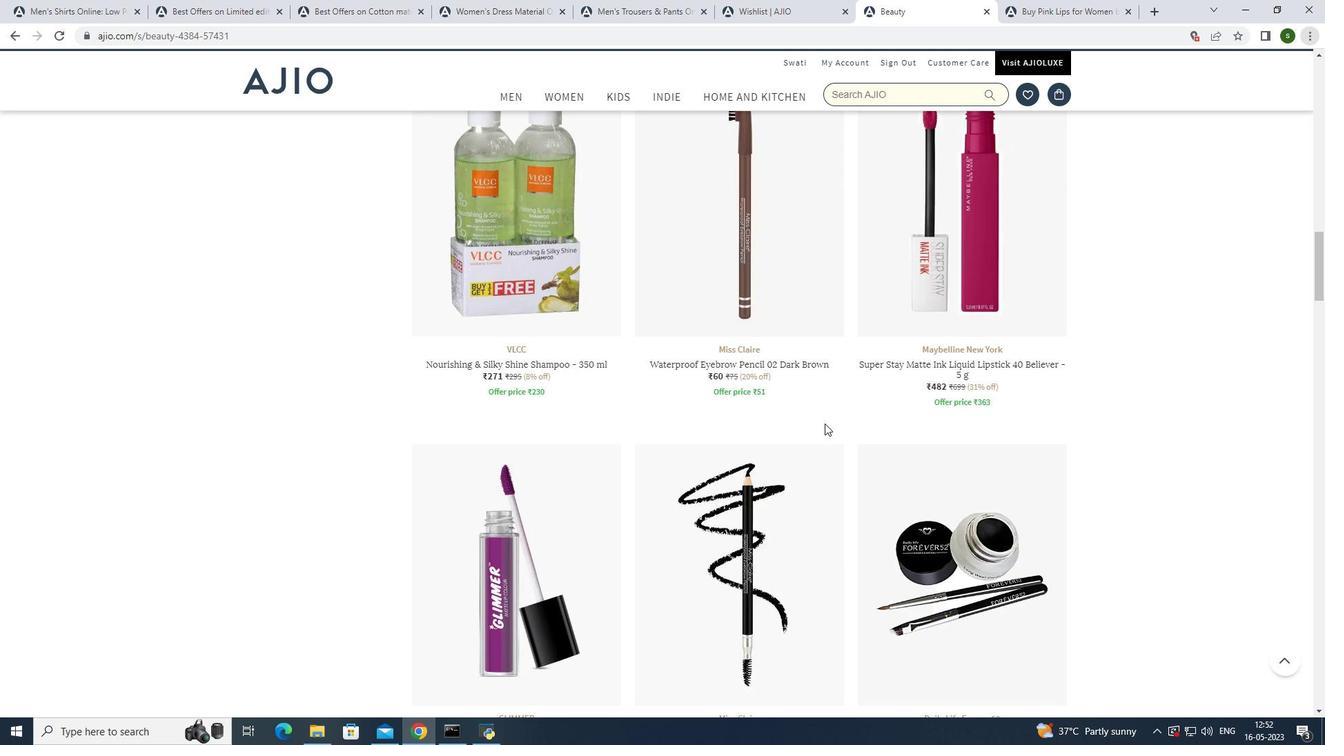 
Action: Mouse scrolled (824, 423) with delta (0, 0)
Screenshot: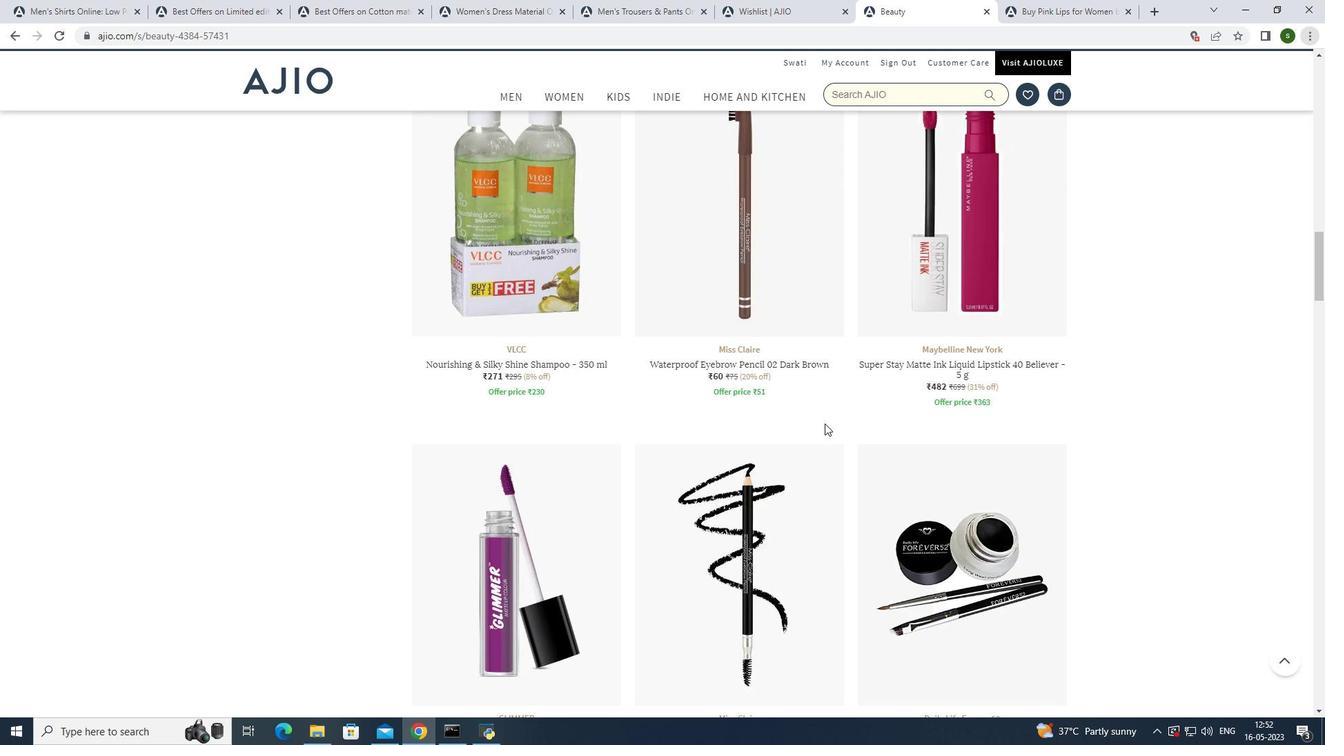 
Action: Mouse scrolled (824, 423) with delta (0, 0)
Screenshot: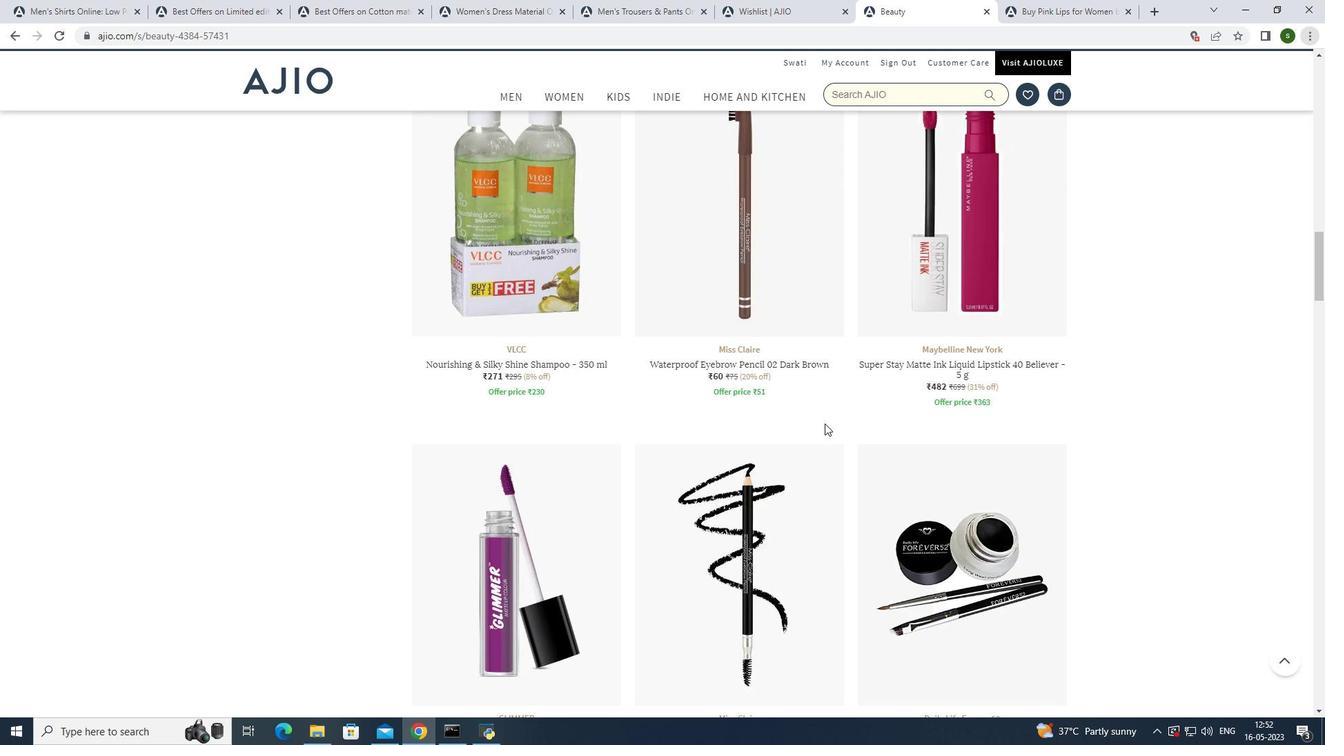 
Action: Mouse scrolled (824, 423) with delta (0, 0)
Screenshot: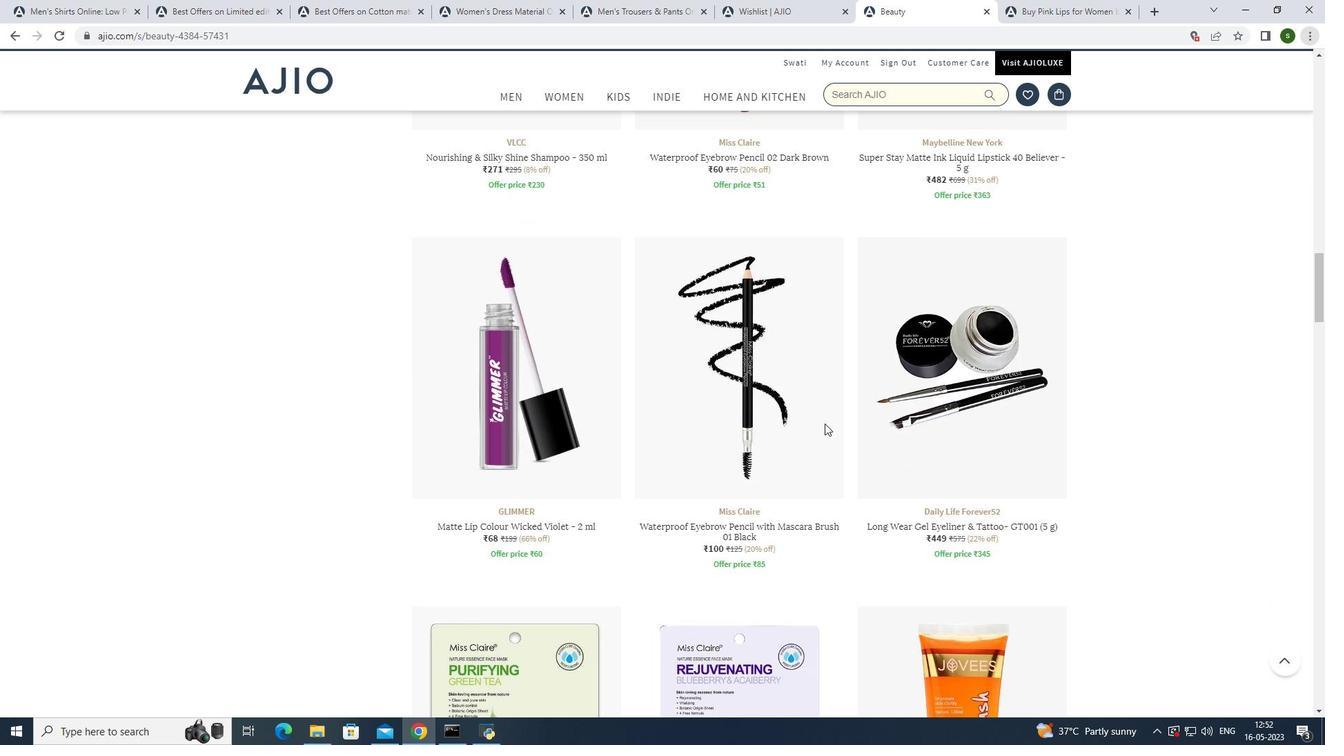 
Action: Mouse scrolled (824, 423) with delta (0, 0)
Screenshot: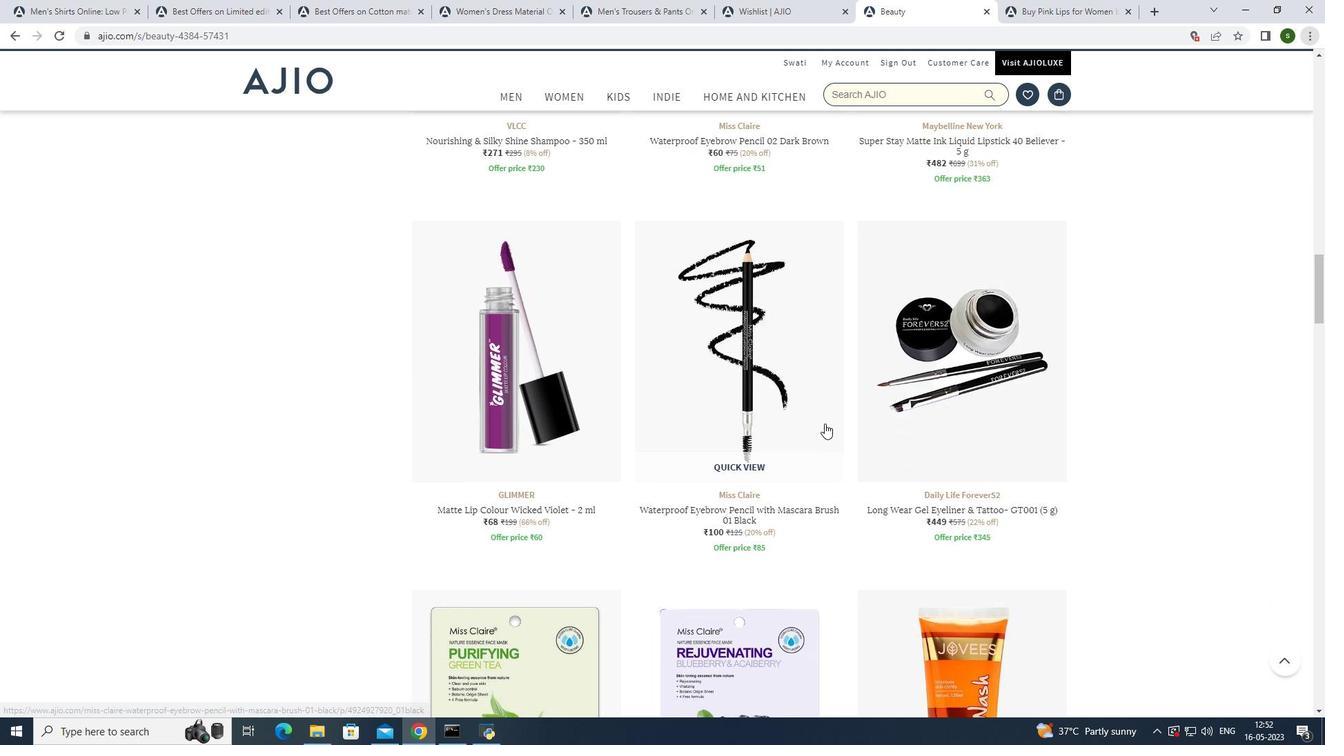 
Action: Mouse scrolled (824, 423) with delta (0, 0)
Screenshot: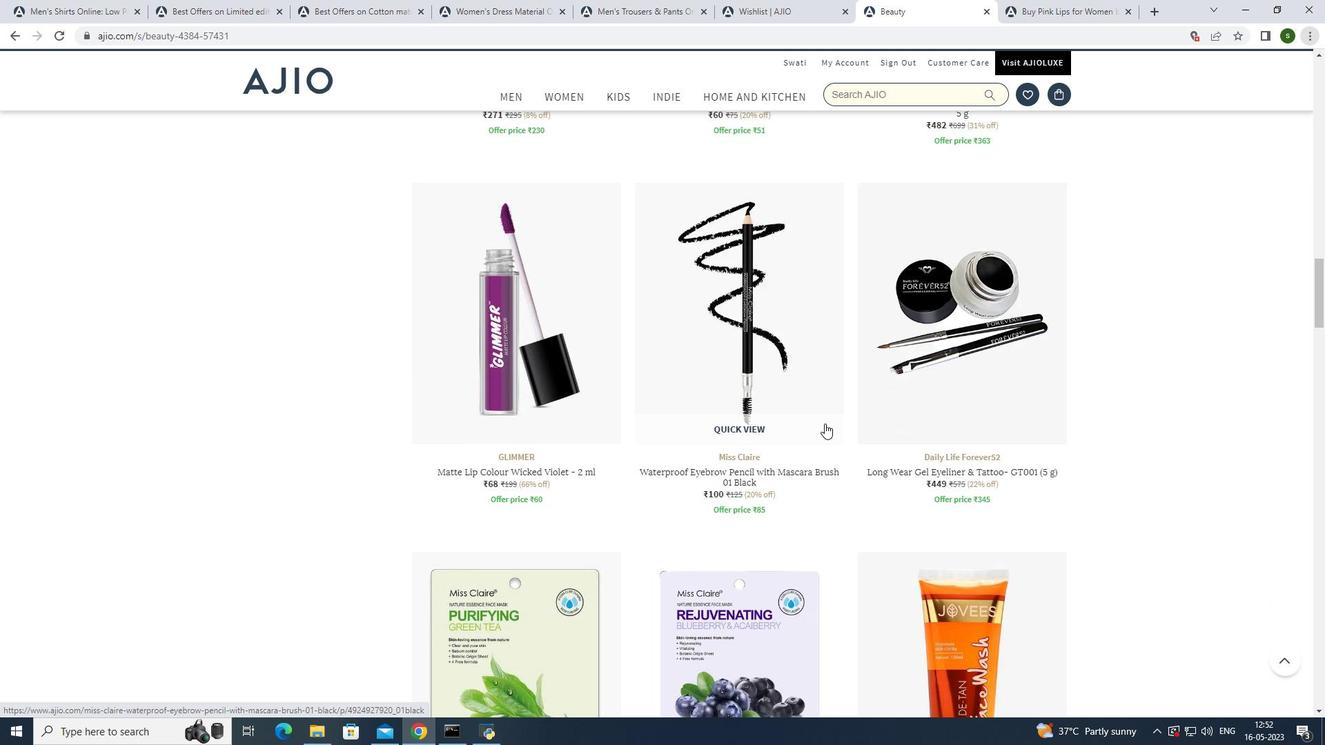 
Action: Mouse scrolled (824, 423) with delta (0, 0)
Screenshot: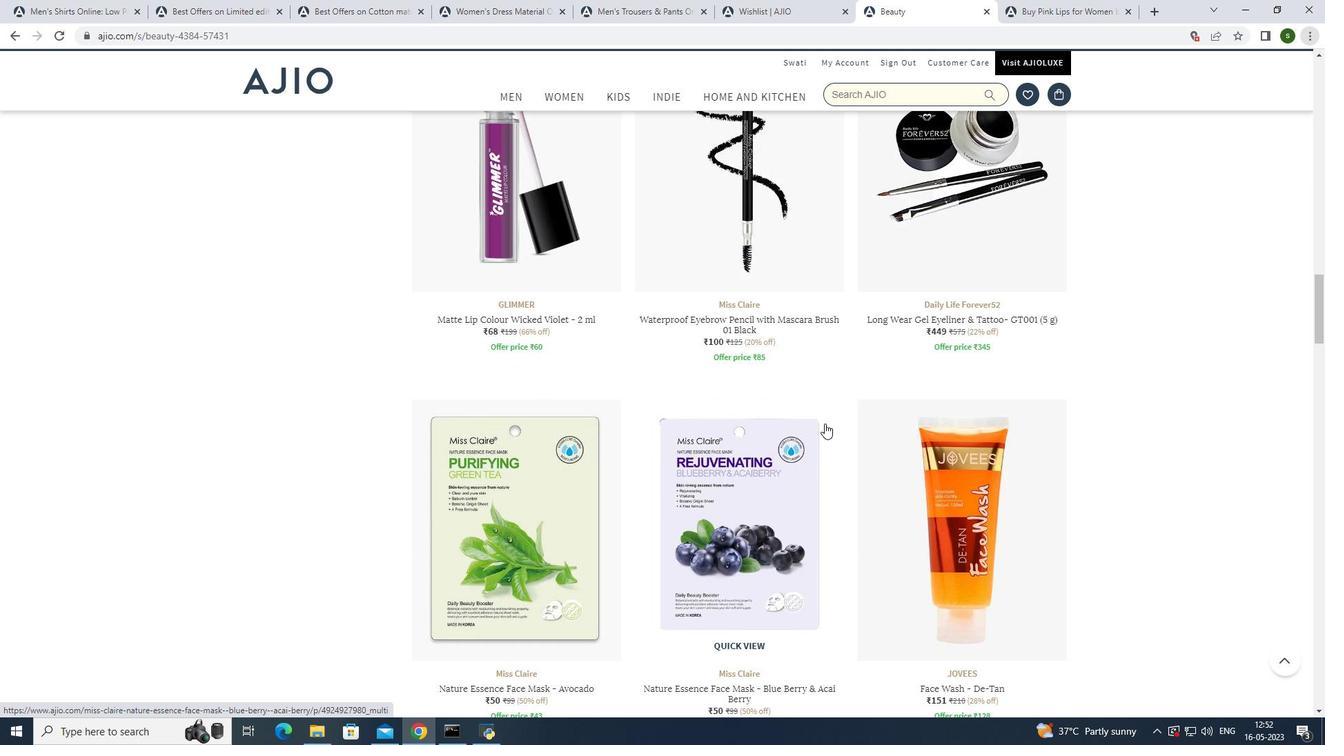 
Action: Mouse scrolled (824, 423) with delta (0, 0)
Screenshot: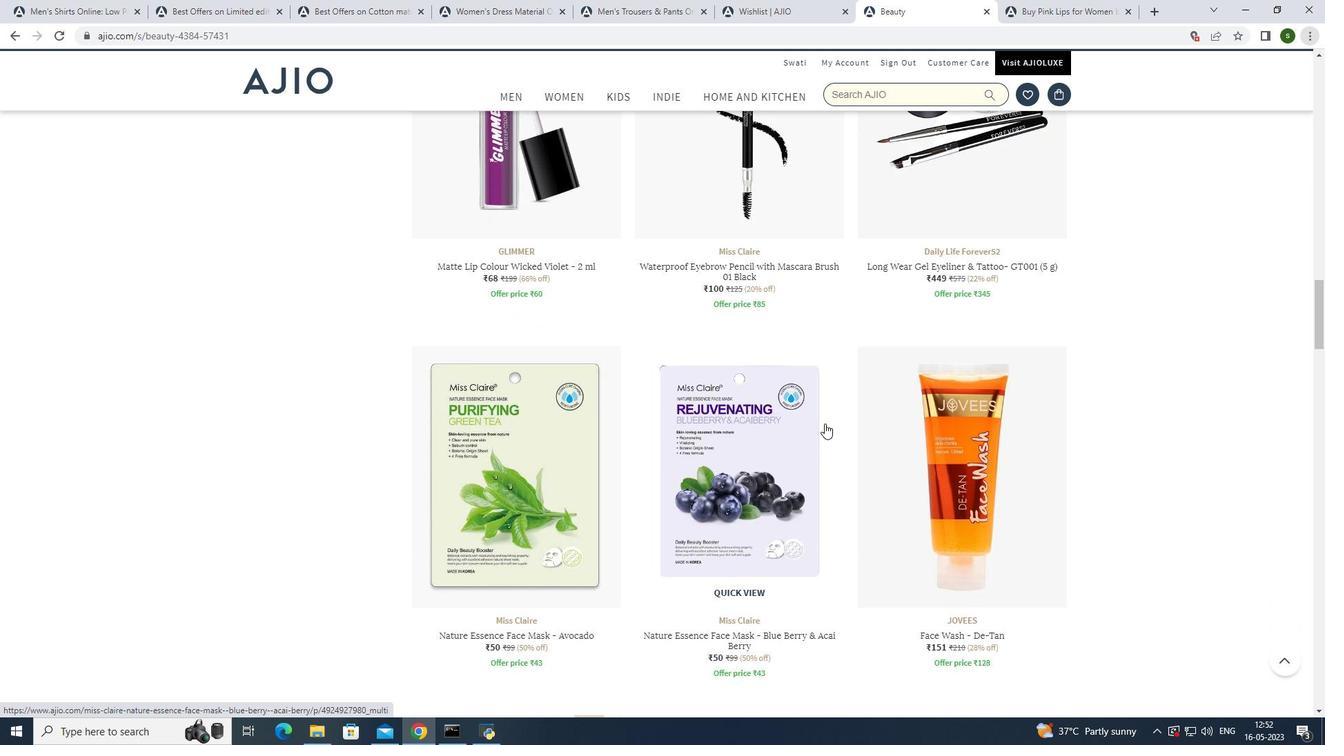 
Action: Mouse scrolled (824, 423) with delta (0, 0)
Screenshot: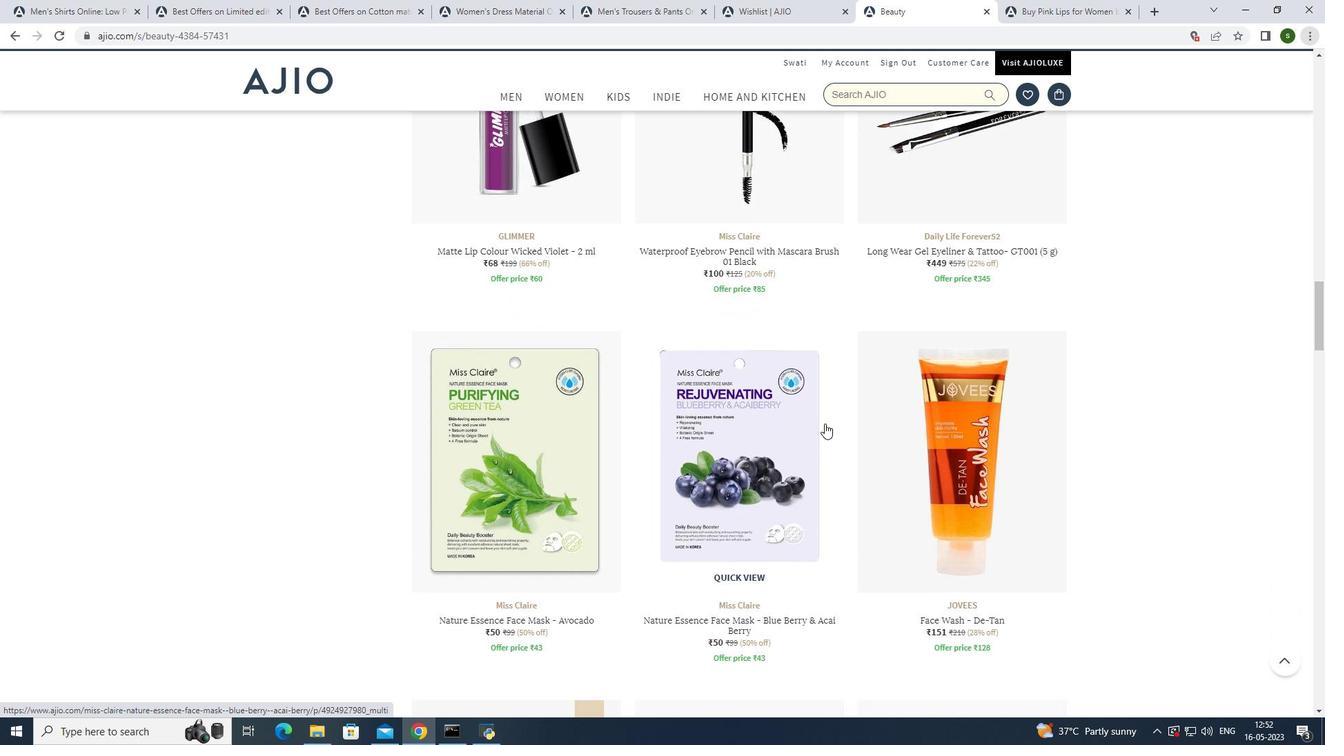 
Action: Mouse scrolled (824, 423) with delta (0, 0)
Screenshot: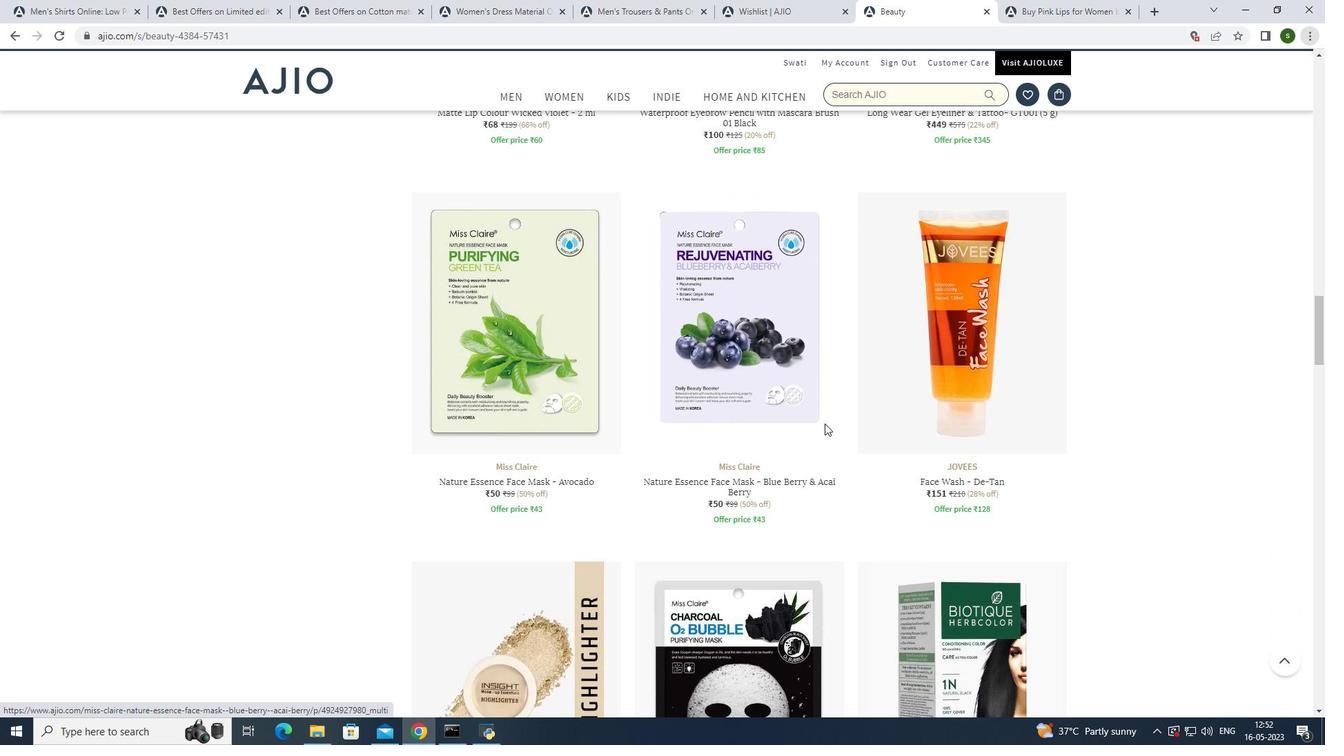 
Action: Mouse scrolled (824, 423) with delta (0, 0)
Screenshot: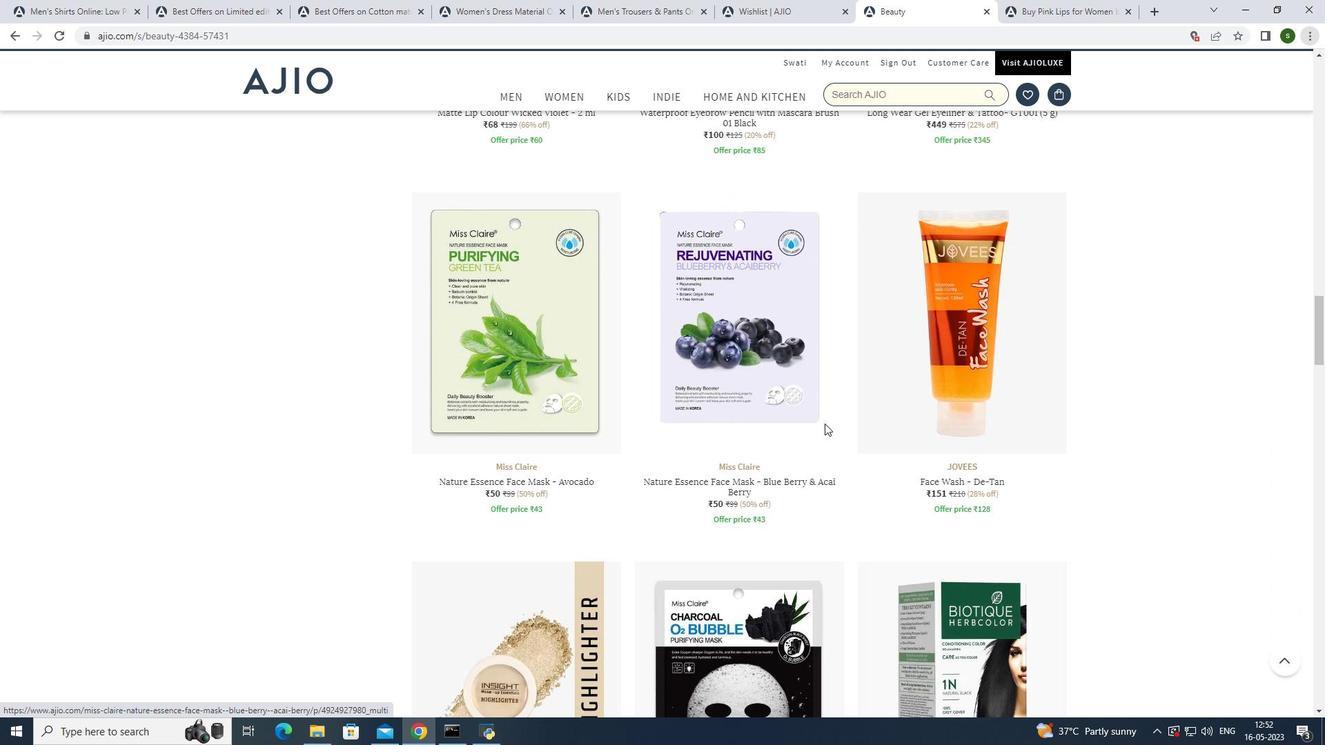 
Action: Mouse scrolled (824, 423) with delta (0, 0)
Screenshot: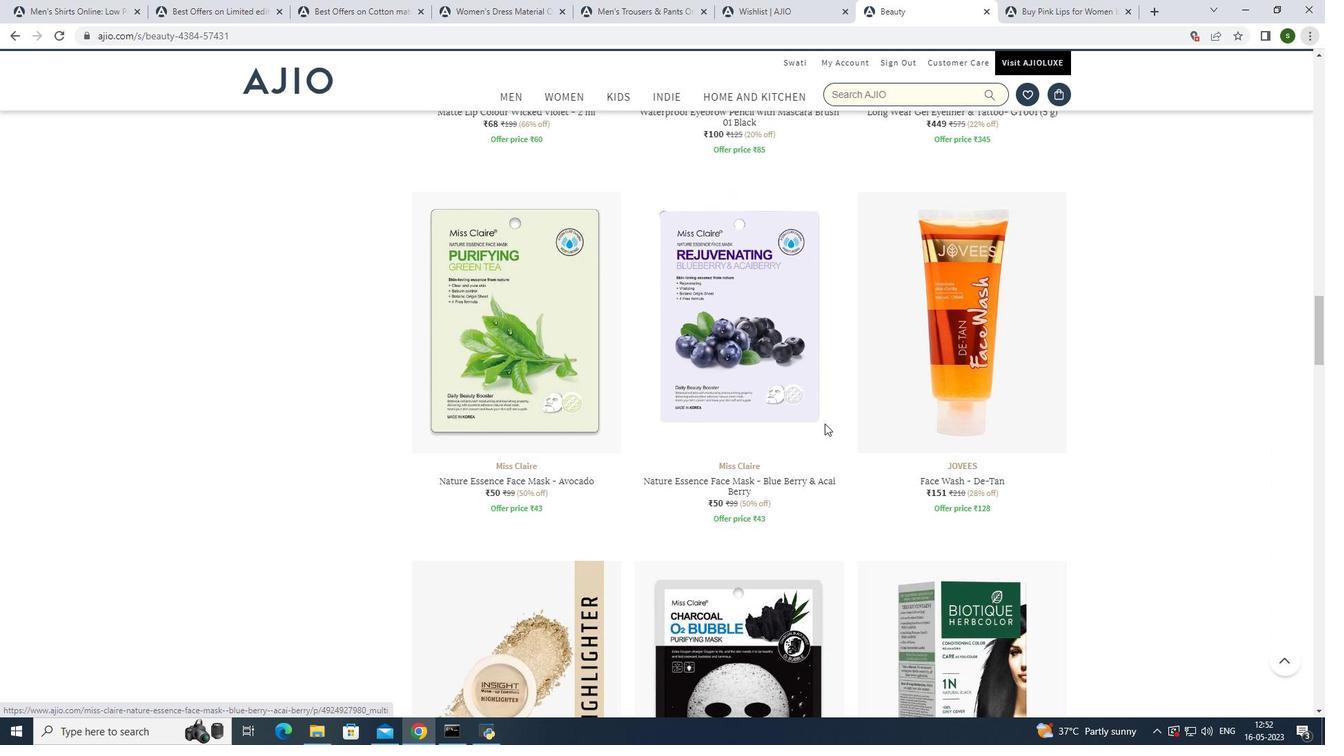 
Action: Mouse moved to (513, 500)
Screenshot: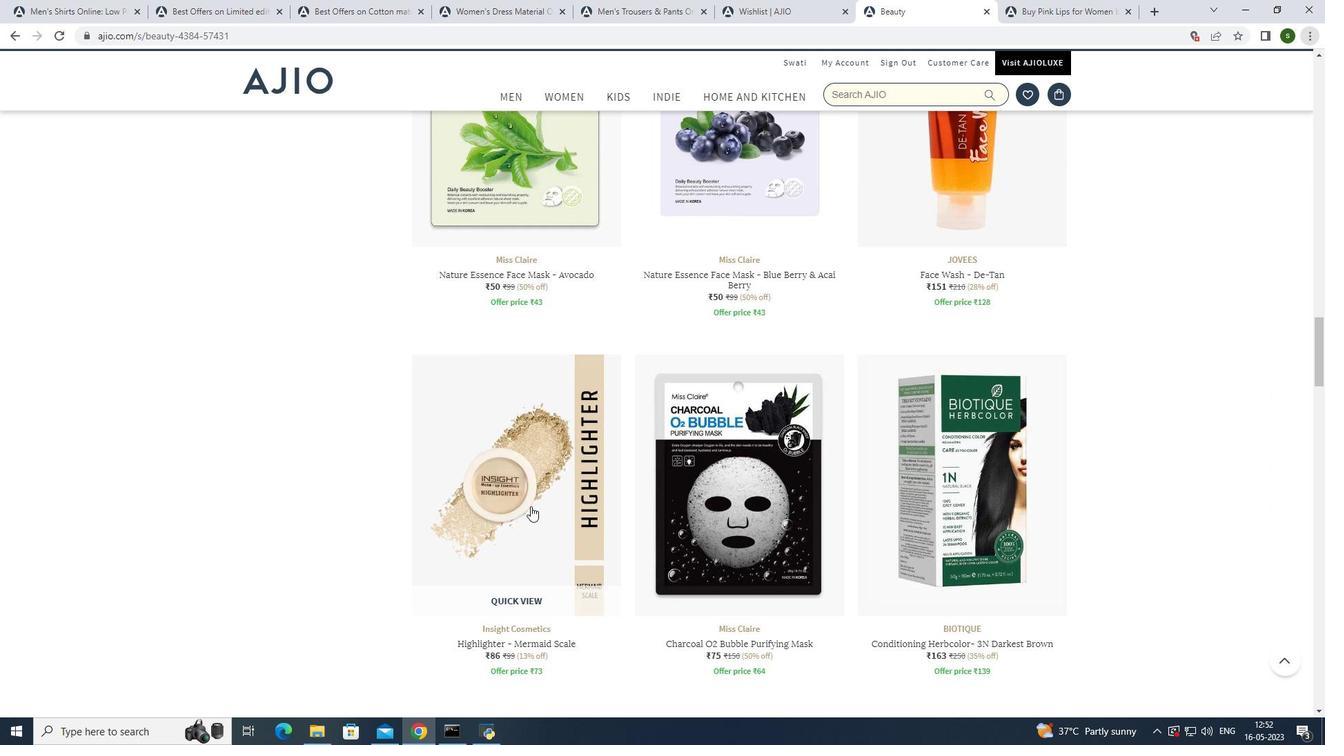 
Action: Mouse pressed left at (513, 500)
Screenshot: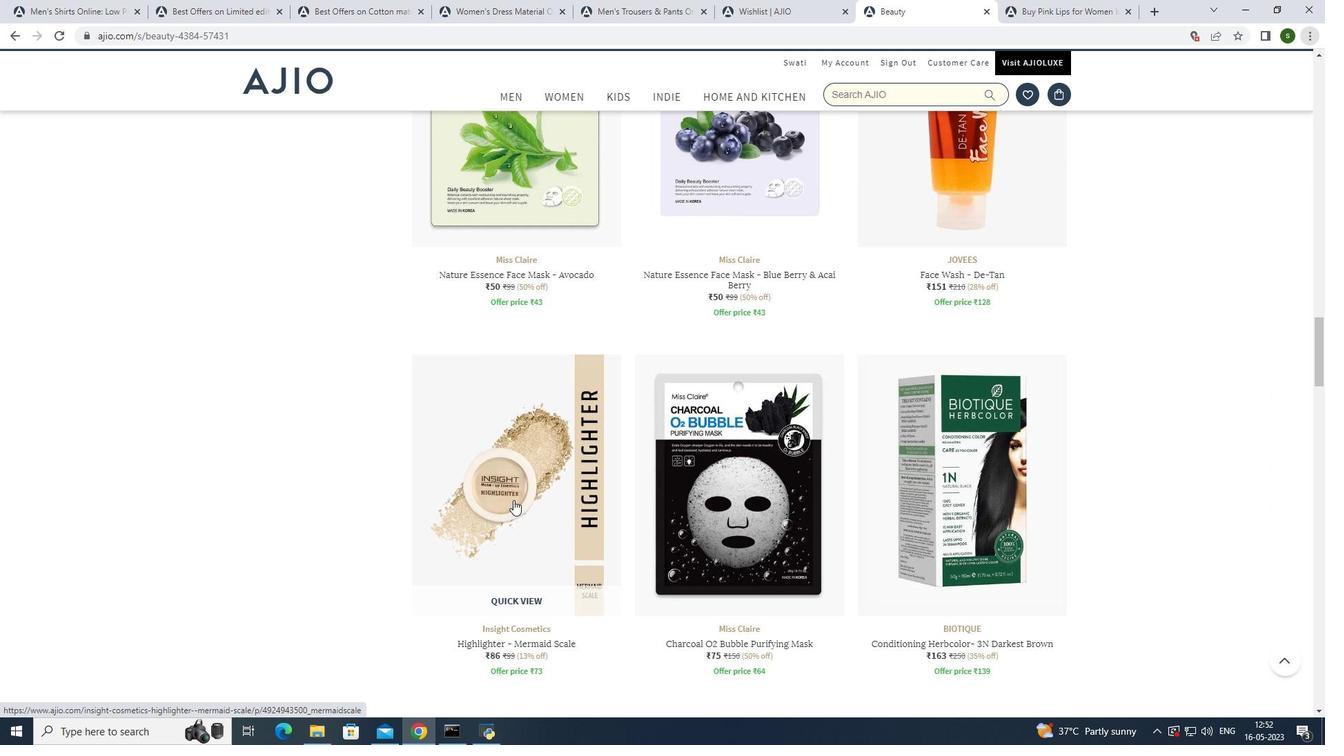 
Action: Mouse moved to (892, 572)
Screenshot: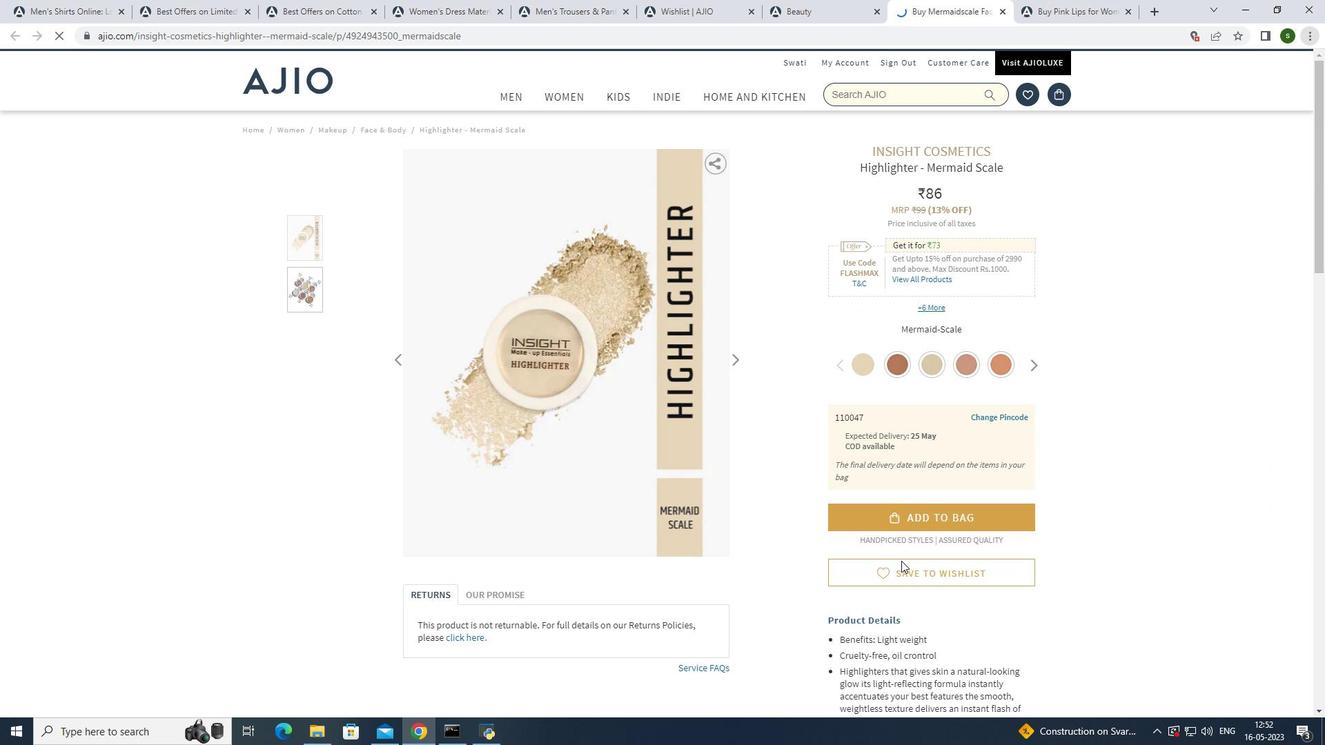
Action: Mouse pressed left at (892, 572)
Screenshot: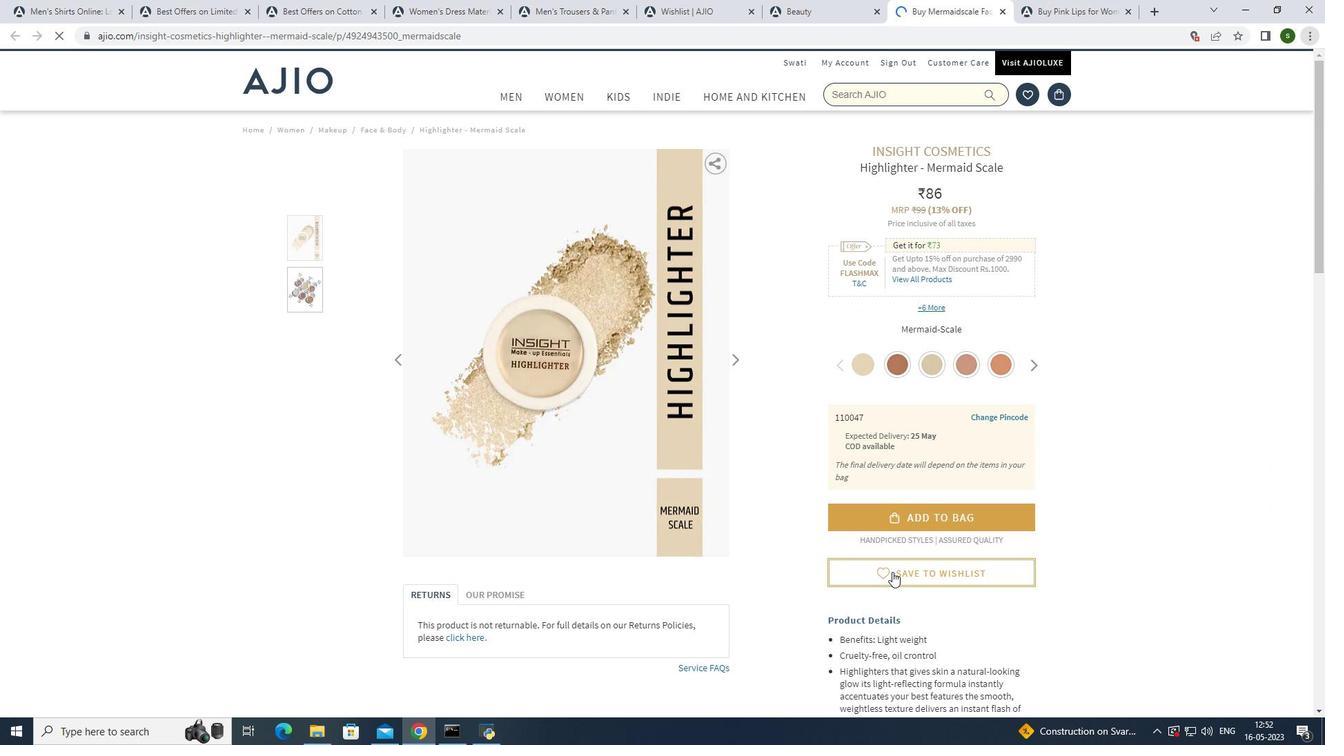 
Action: Mouse moved to (390, 447)
Screenshot: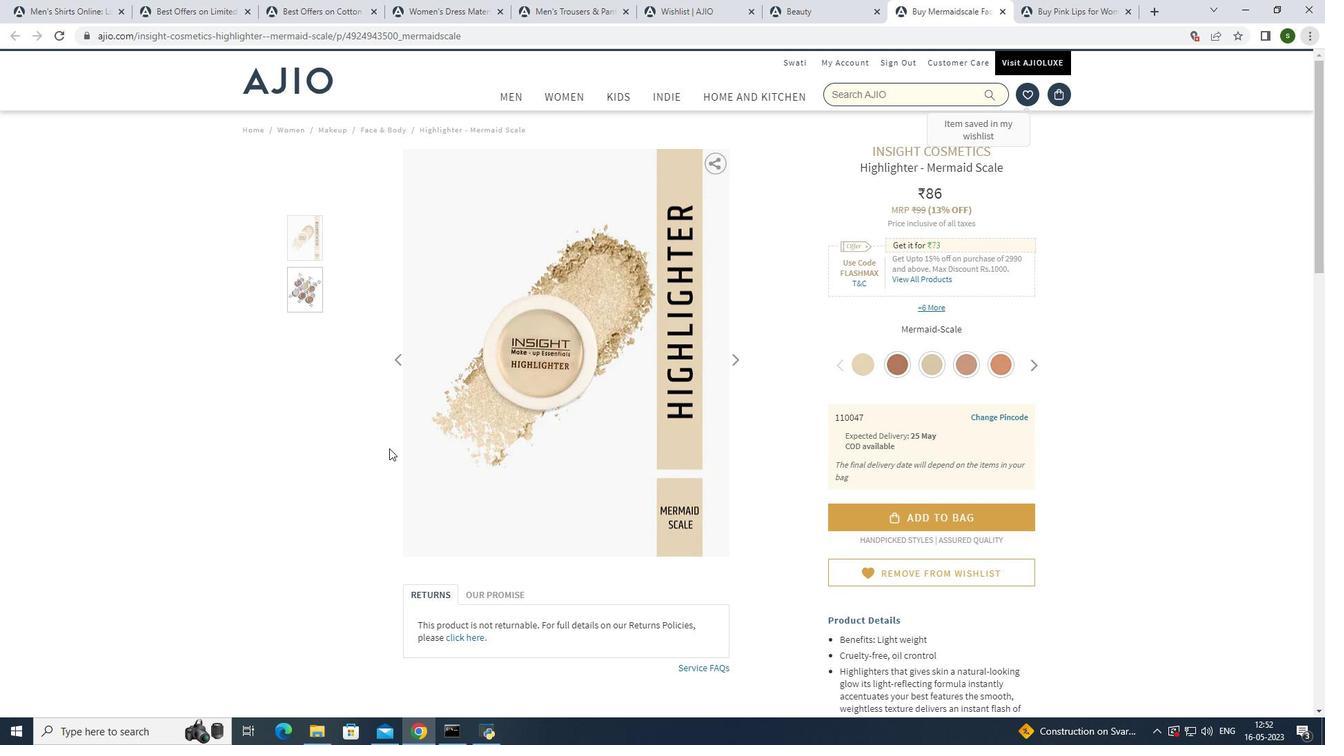 
